 Task: nan
Action: Mouse moved to (437, 119)
Screenshot: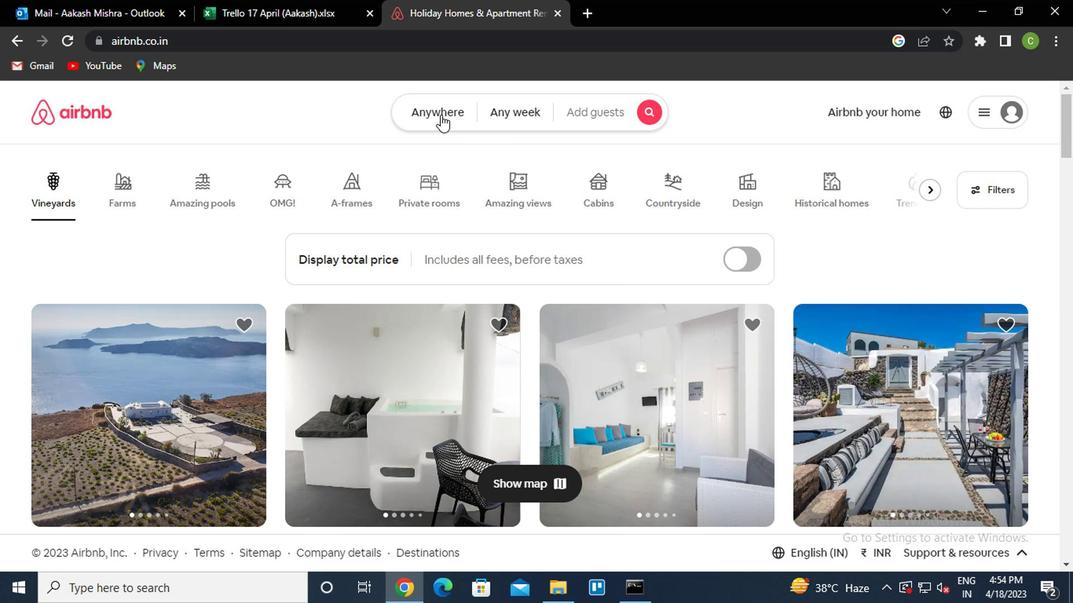 
Action: Mouse pressed left at (437, 119)
Screenshot: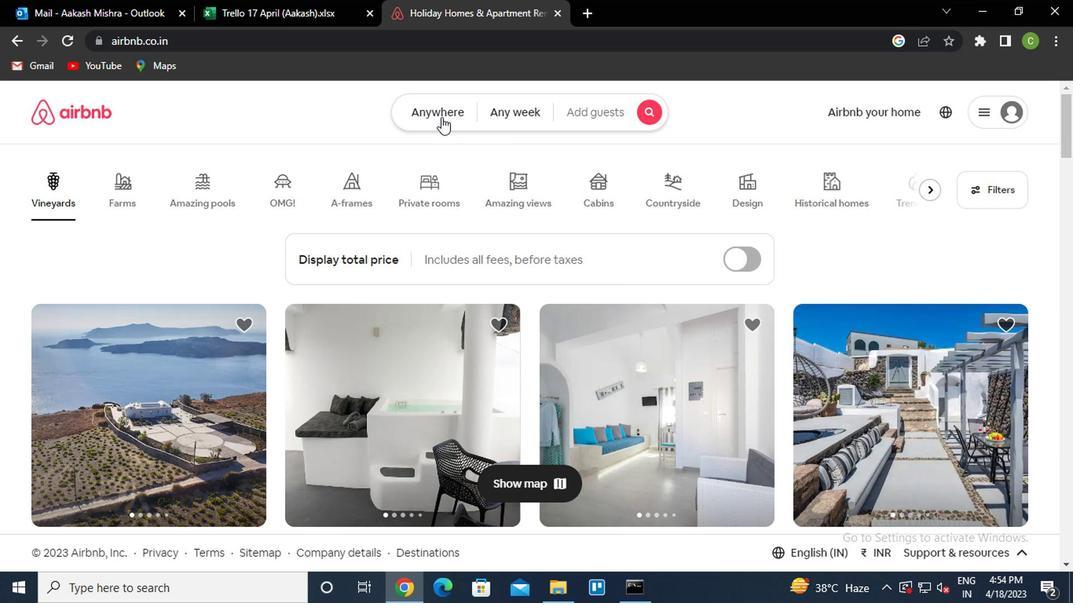 
Action: Mouse moved to (325, 178)
Screenshot: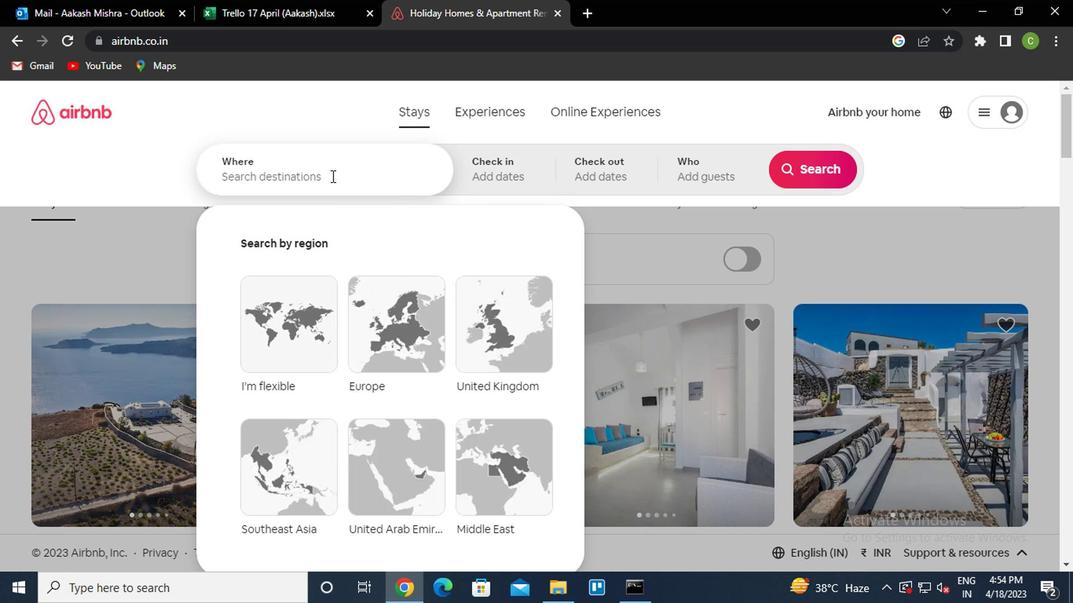 
Action: Mouse pressed left at (325, 178)
Screenshot: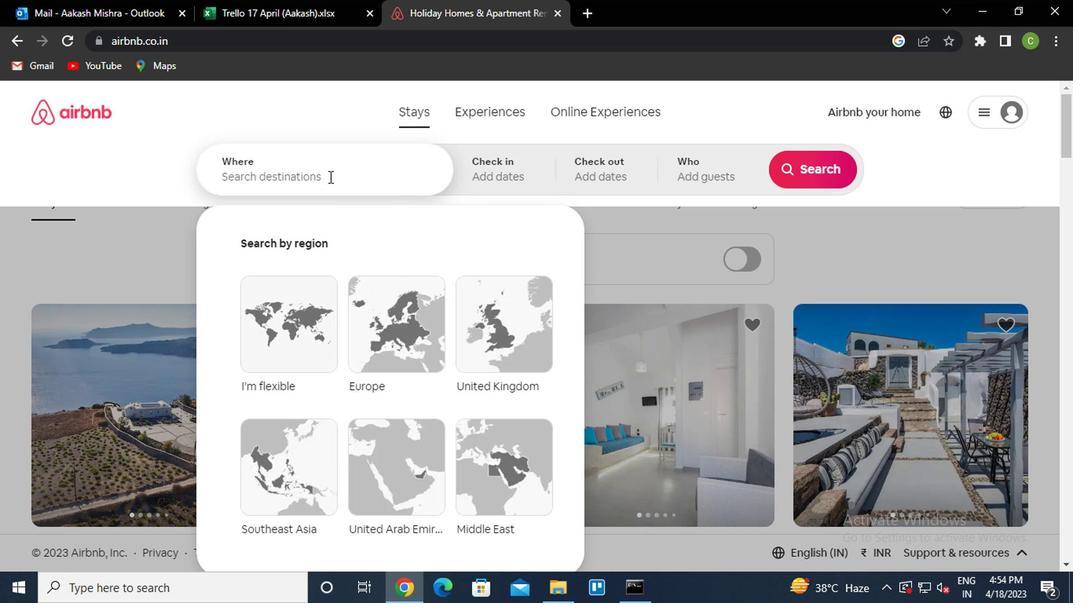 
Action: Key pressed <Key.caps_lock><Key.caps_lock>b<Key.caps_lock>reves<Key.space>brazil<Key.down><Key.enter>
Screenshot: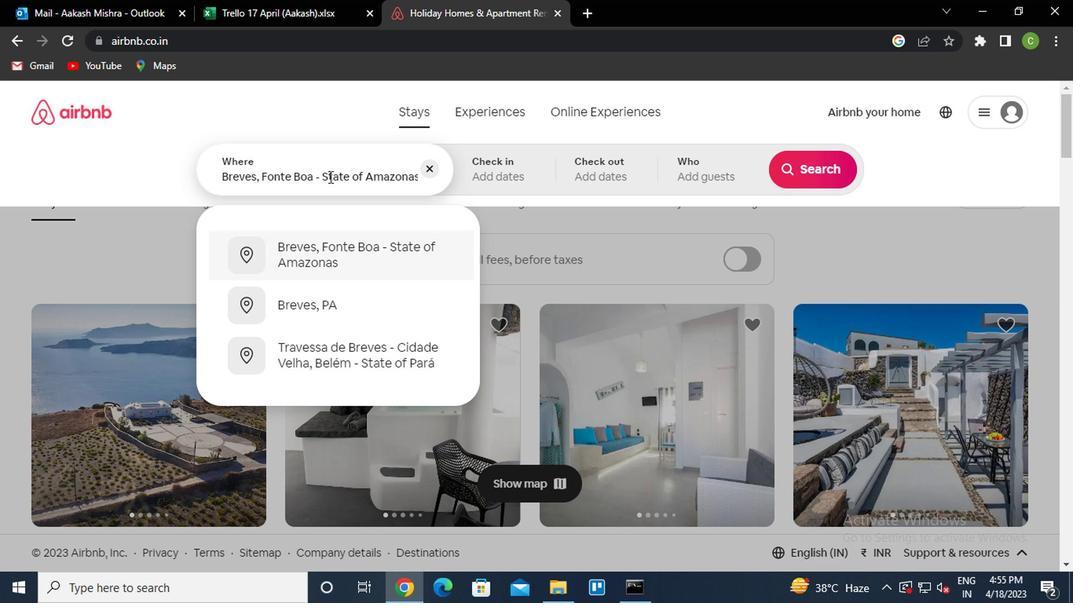 
Action: Mouse moved to (802, 305)
Screenshot: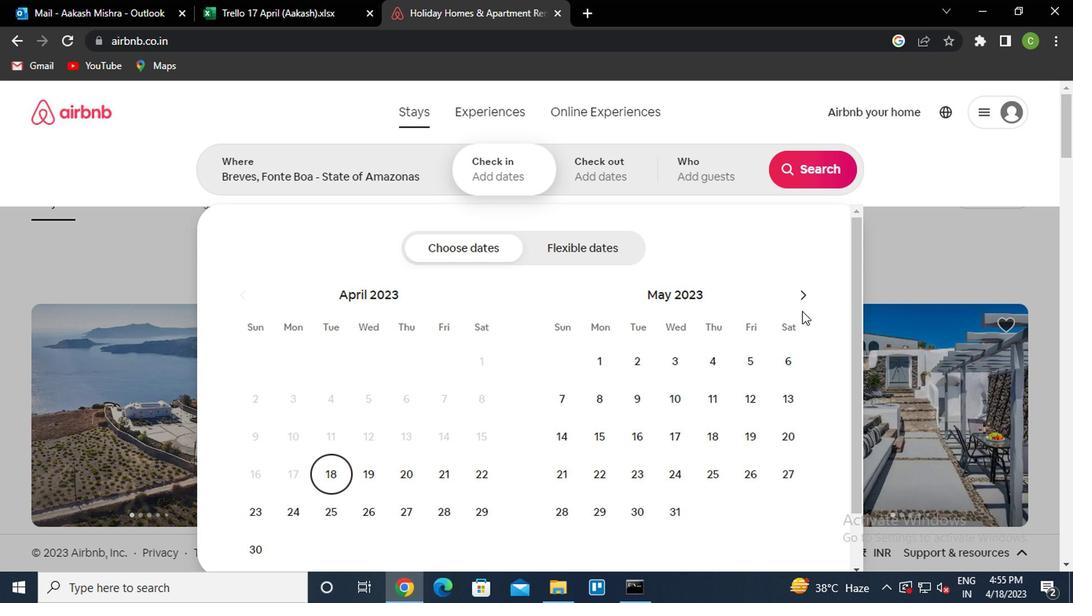 
Action: Mouse pressed left at (802, 305)
Screenshot: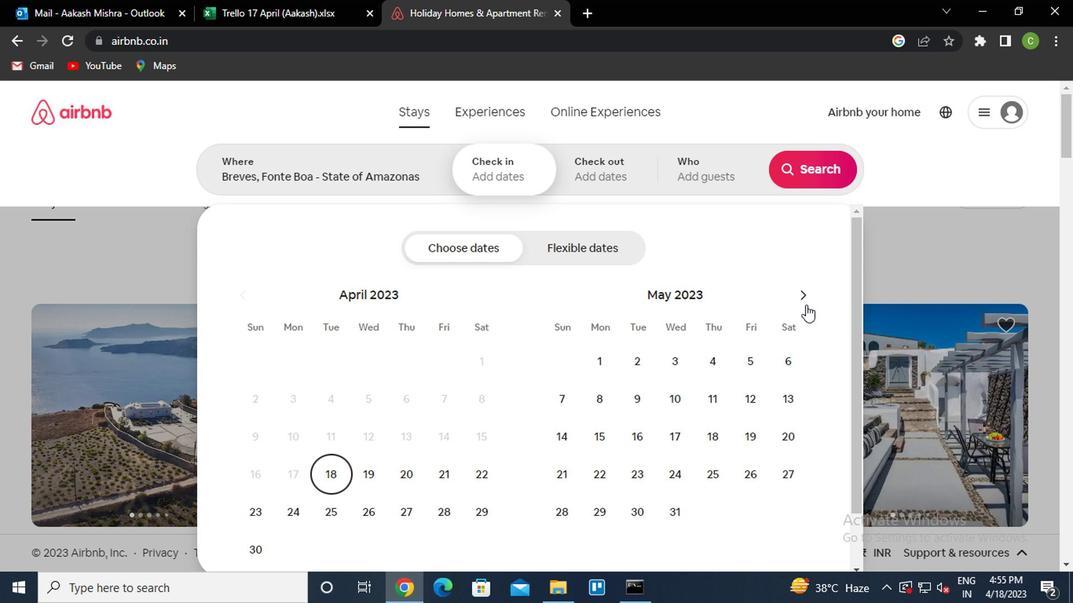 
Action: Mouse moved to (701, 480)
Screenshot: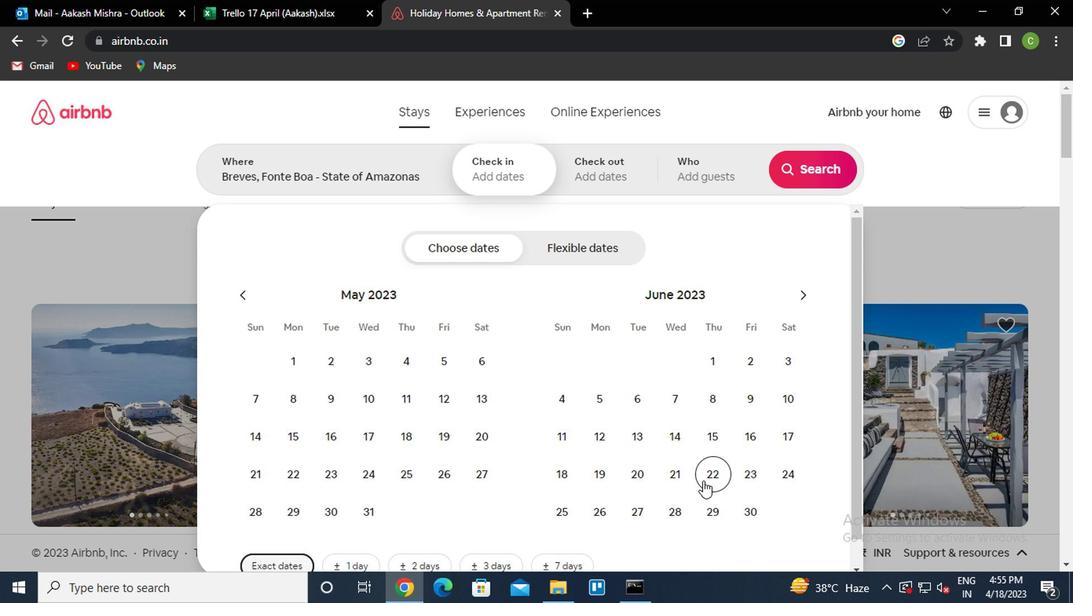 
Action: Mouse pressed left at (701, 480)
Screenshot: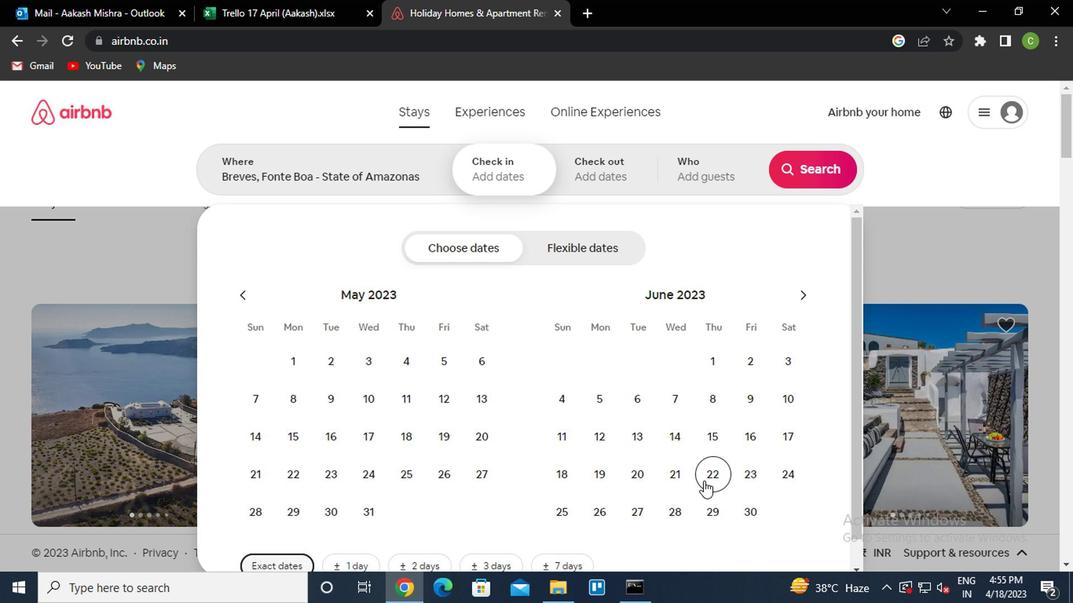 
Action: Mouse moved to (741, 511)
Screenshot: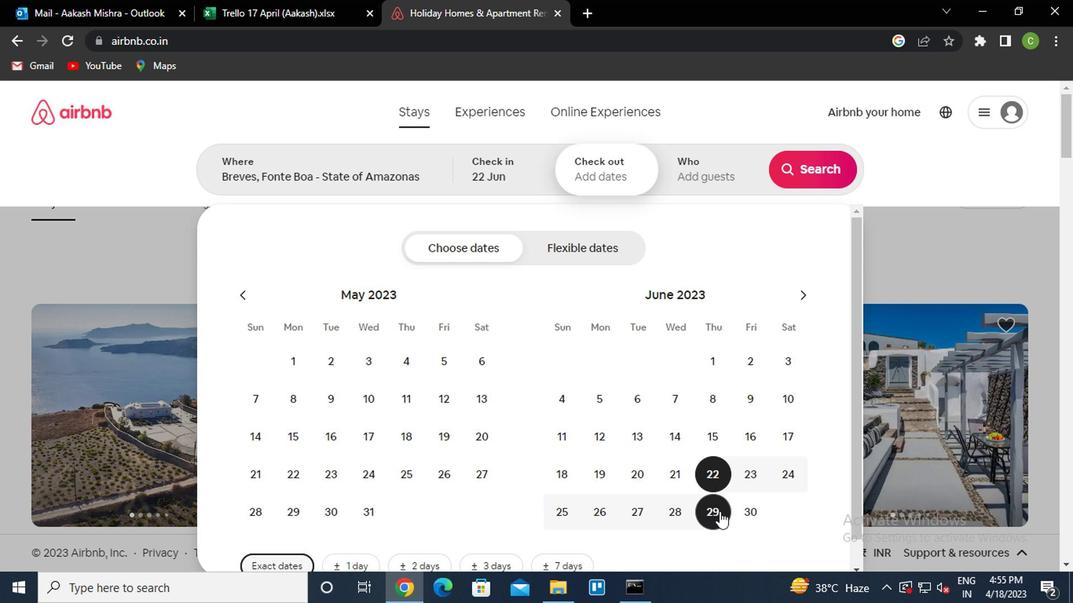 
Action: Mouse pressed left at (741, 511)
Screenshot: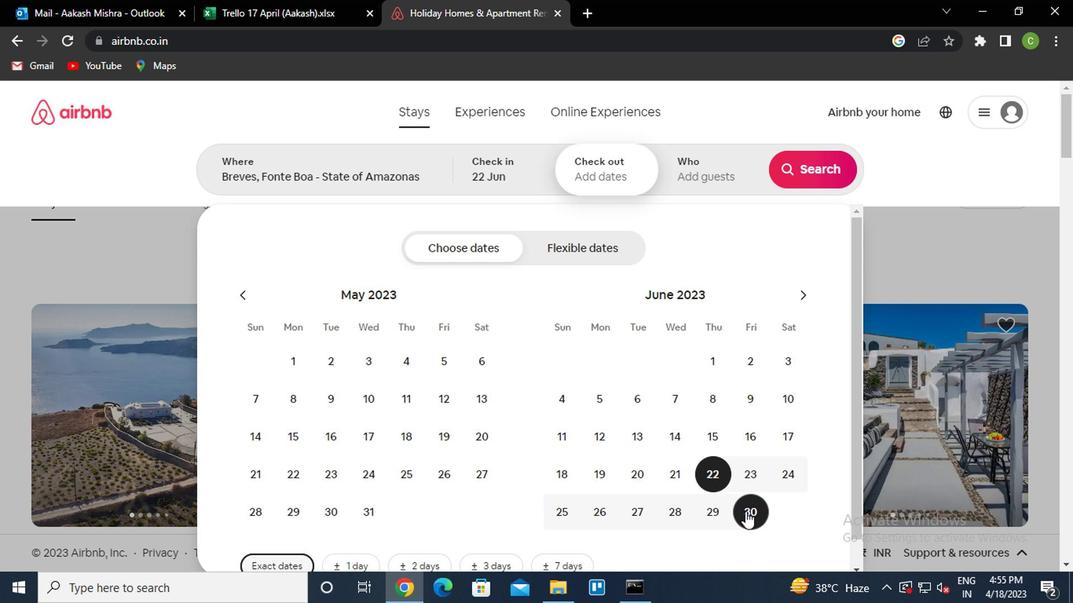 
Action: Mouse moved to (725, 168)
Screenshot: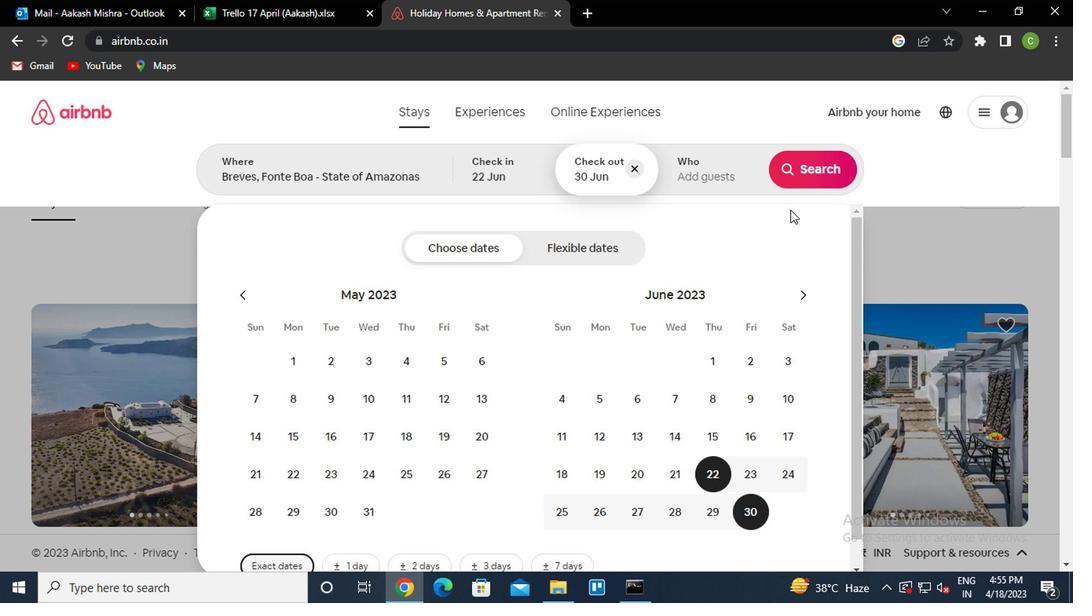 
Action: Mouse pressed left at (725, 168)
Screenshot: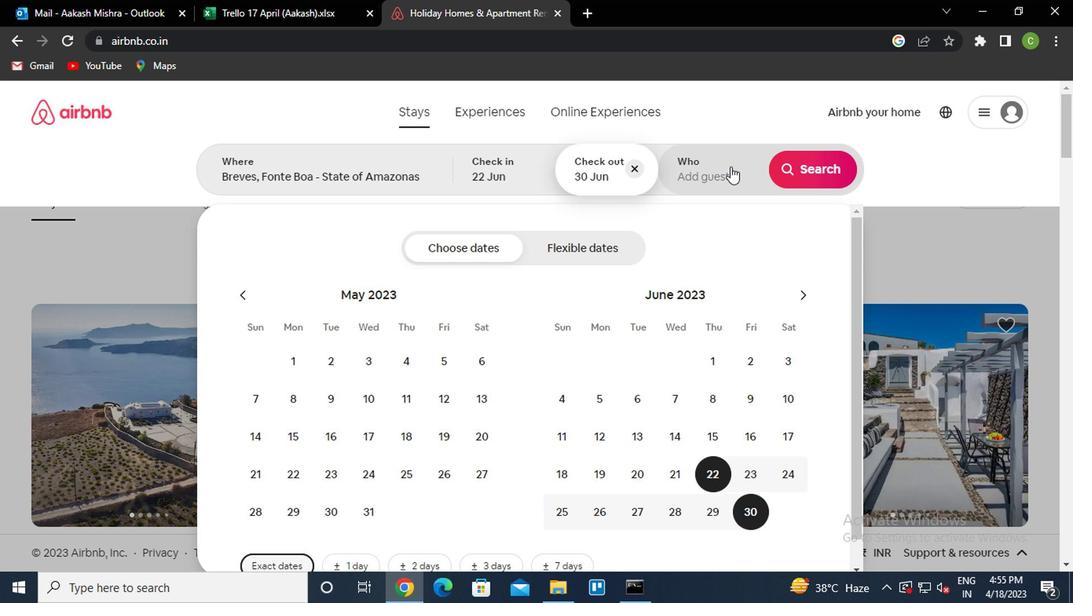 
Action: Mouse moved to (812, 259)
Screenshot: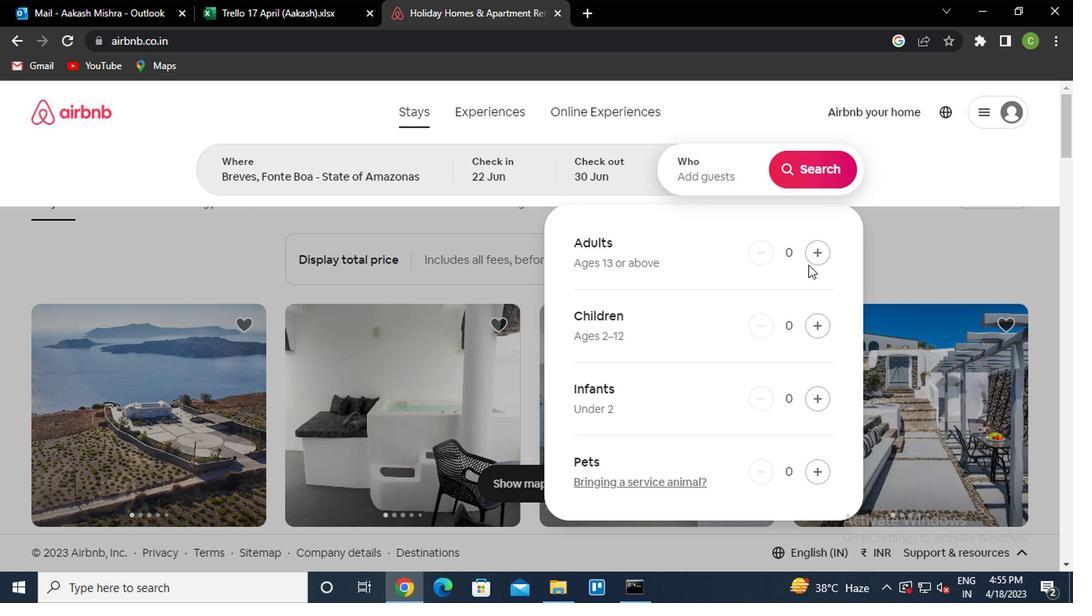 
Action: Mouse pressed left at (812, 259)
Screenshot: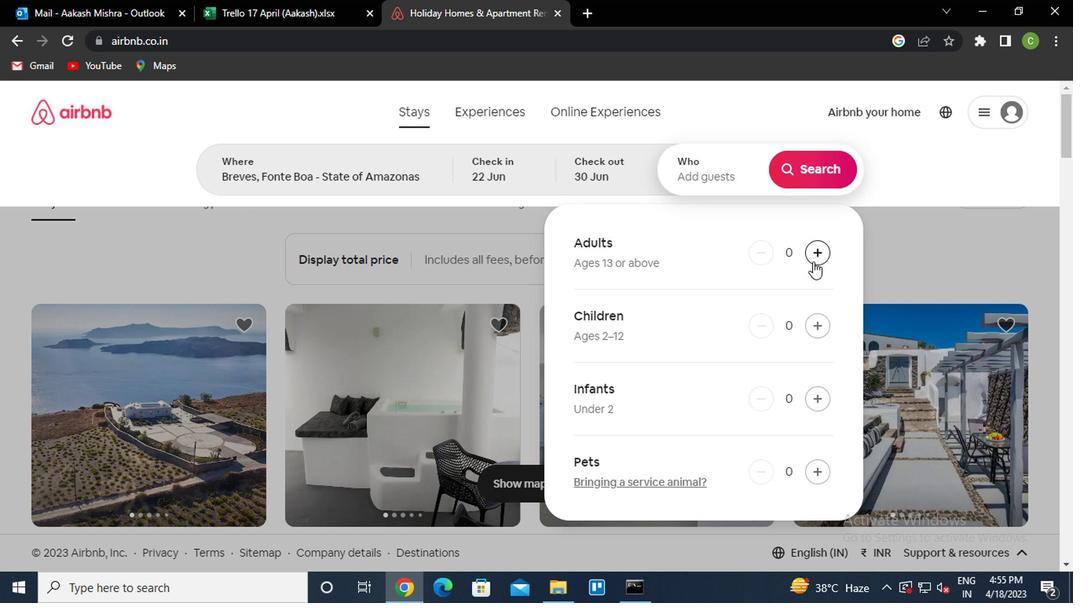 
Action: Mouse pressed left at (812, 259)
Screenshot: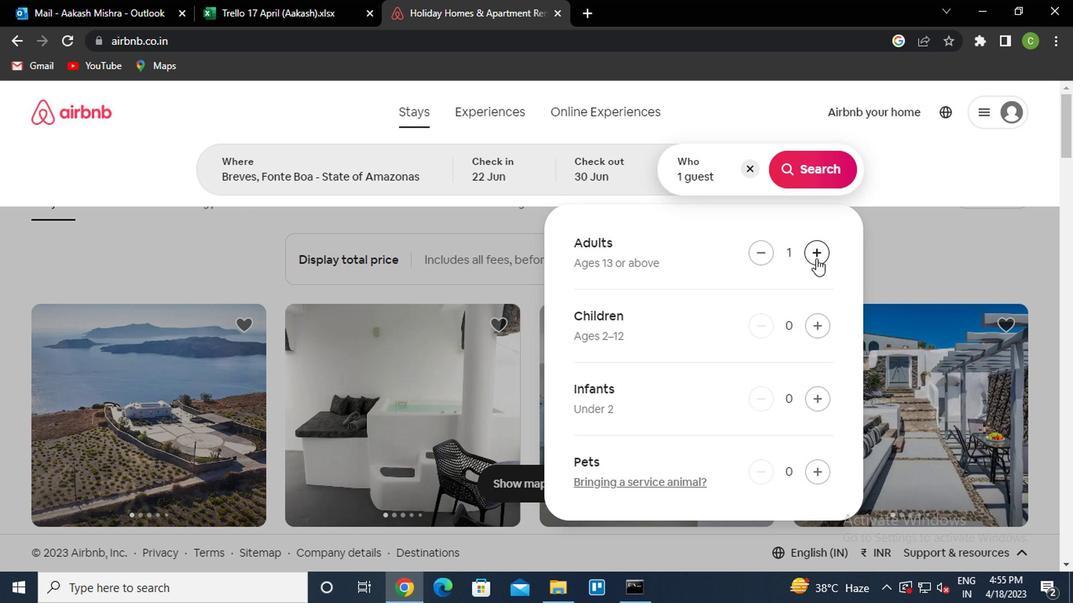 
Action: Mouse moved to (906, 261)
Screenshot: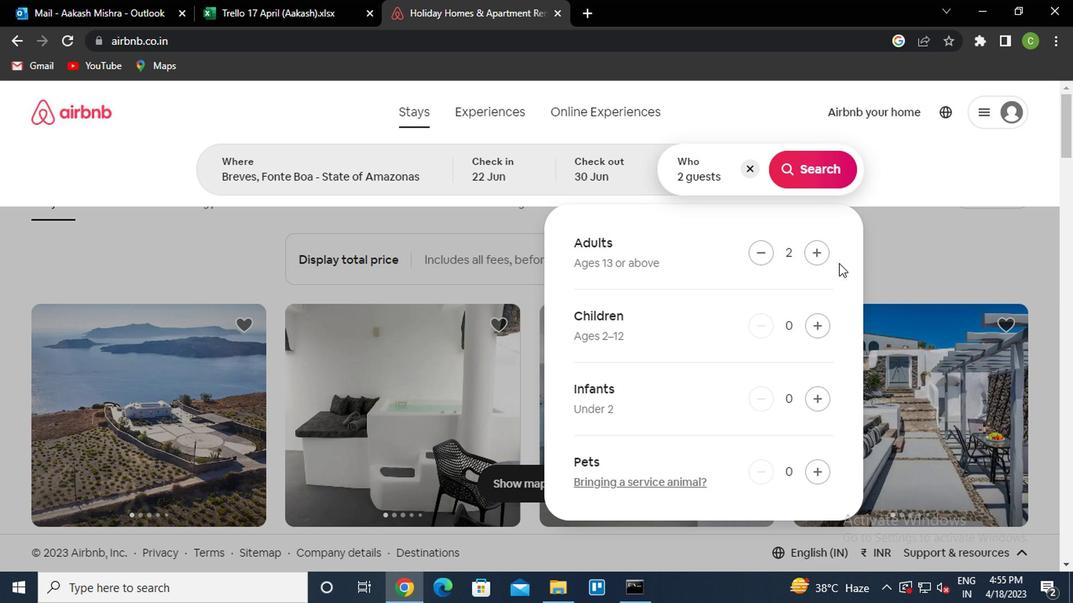 
Action: Mouse pressed left at (906, 261)
Screenshot: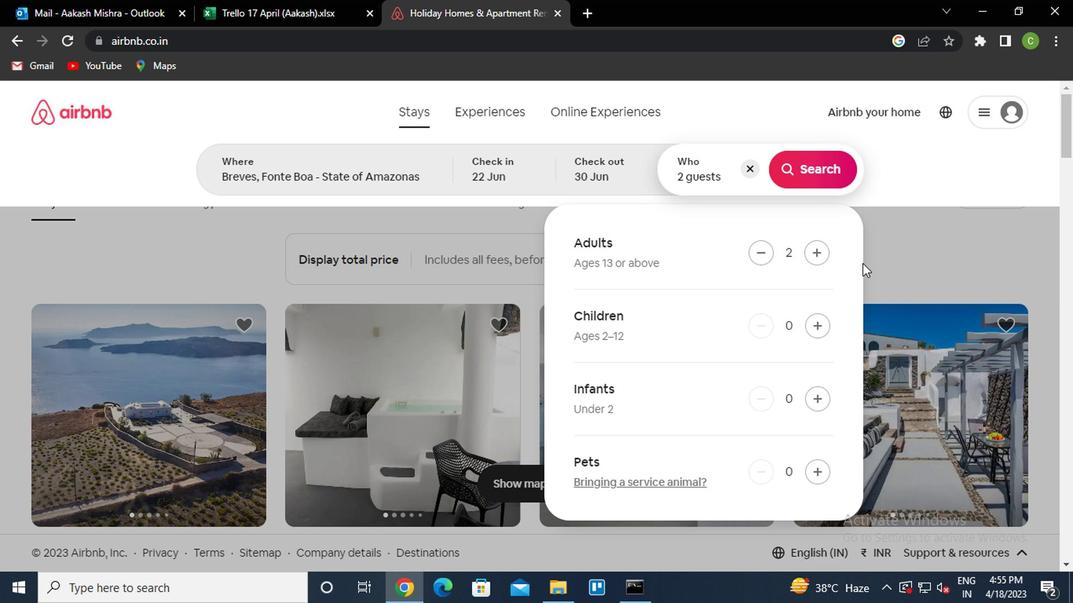 
Action: Mouse moved to (986, 201)
Screenshot: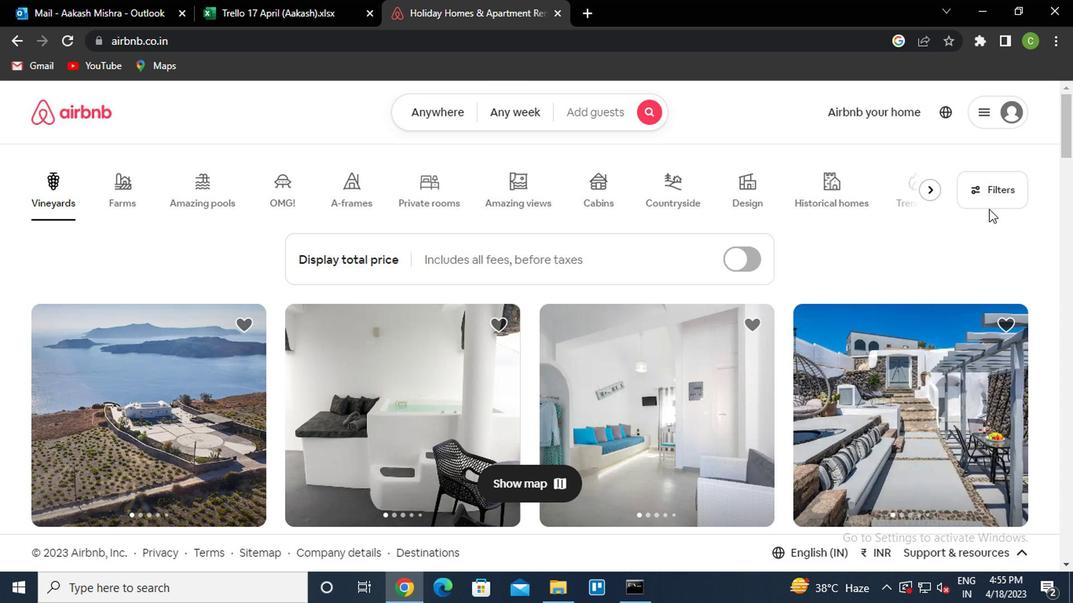 
Action: Mouse pressed left at (986, 201)
Screenshot: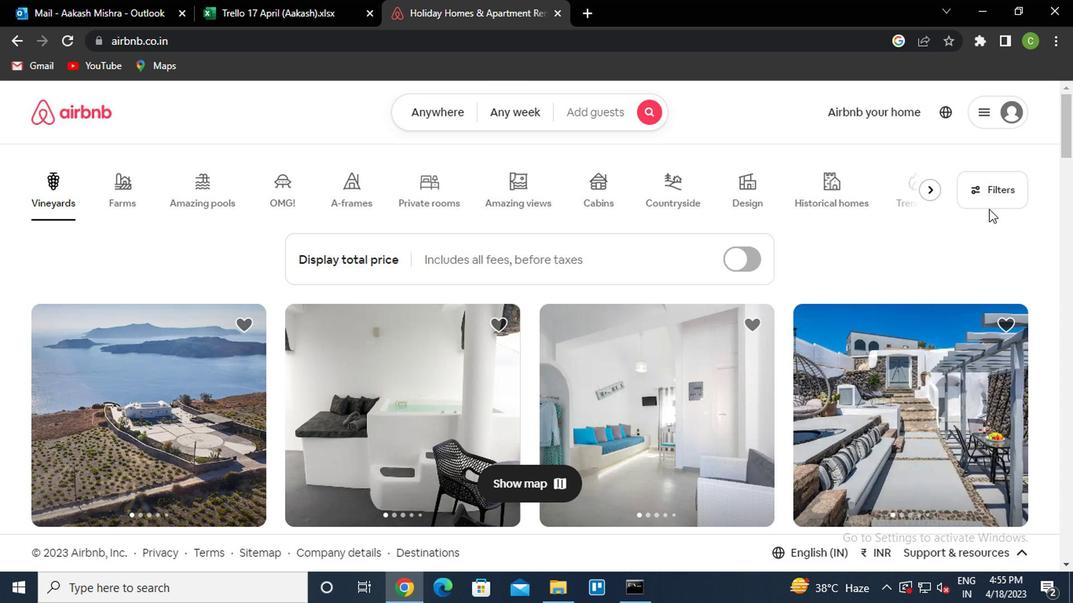 
Action: Mouse moved to (378, 366)
Screenshot: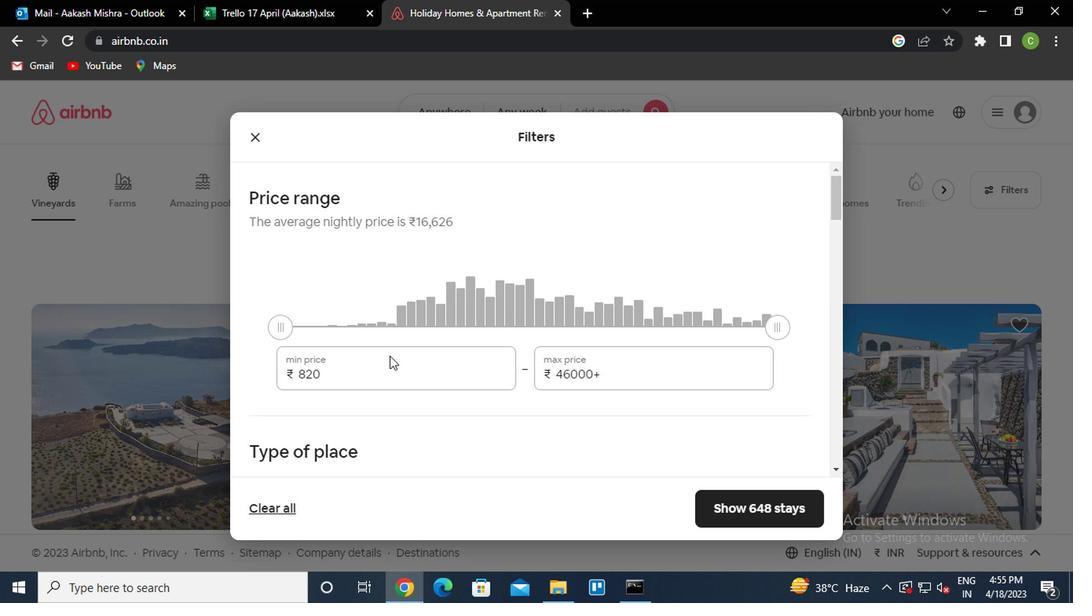 
Action: Mouse pressed left at (378, 366)
Screenshot: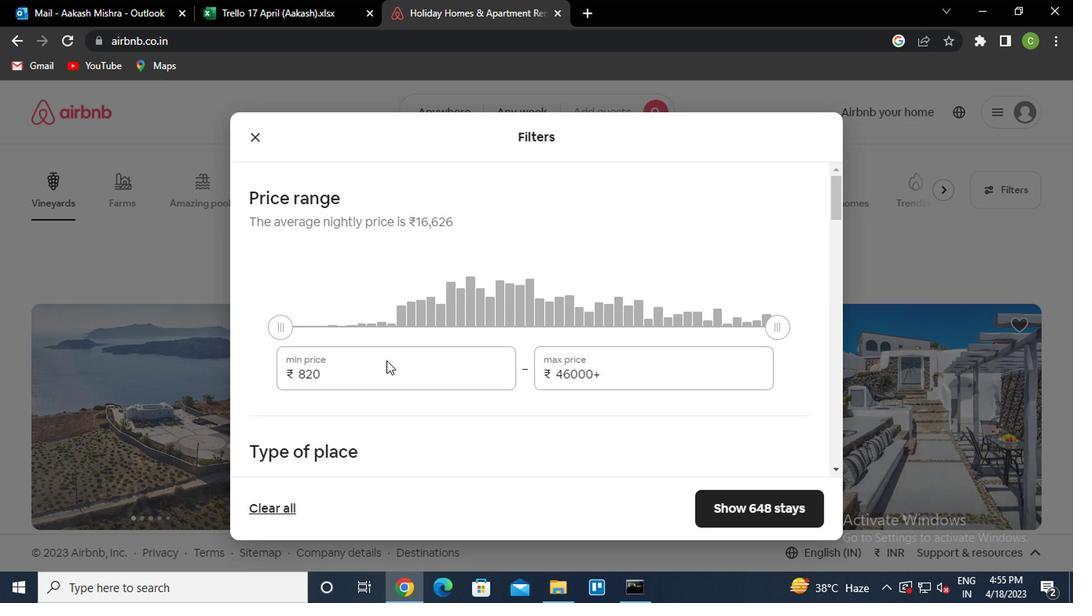 
Action: Mouse moved to (374, 371)
Screenshot: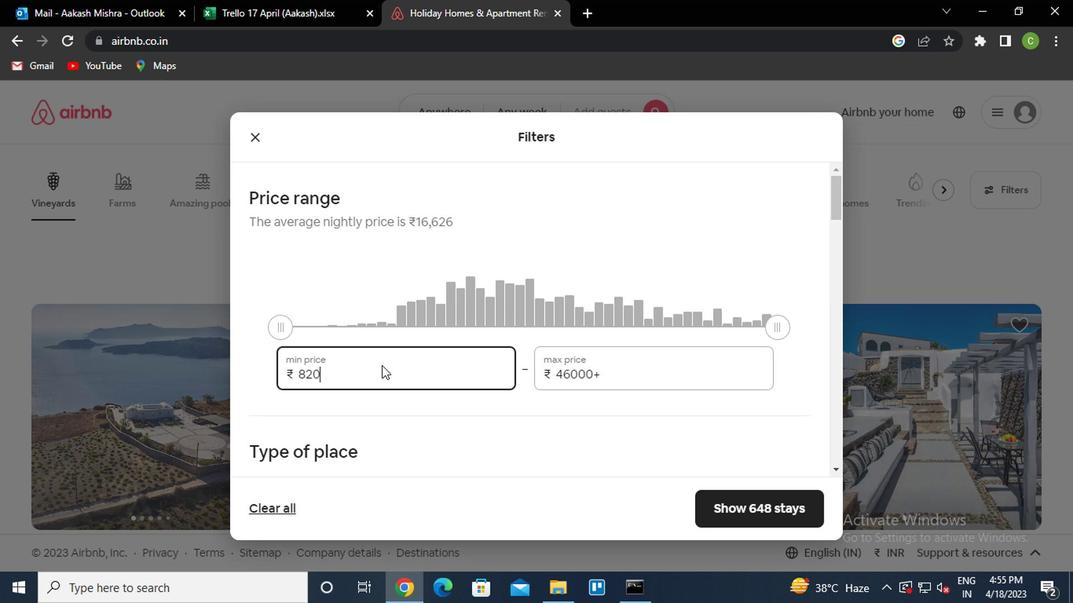 
Action: Key pressed <Key.backspace><Key.backspace><Key.backspace>7000<Key.tab>12<Key.backspace><Key.backspace><Key.backspace><Key.backspace><Key.backspace><Key.backspace>12000
Screenshot: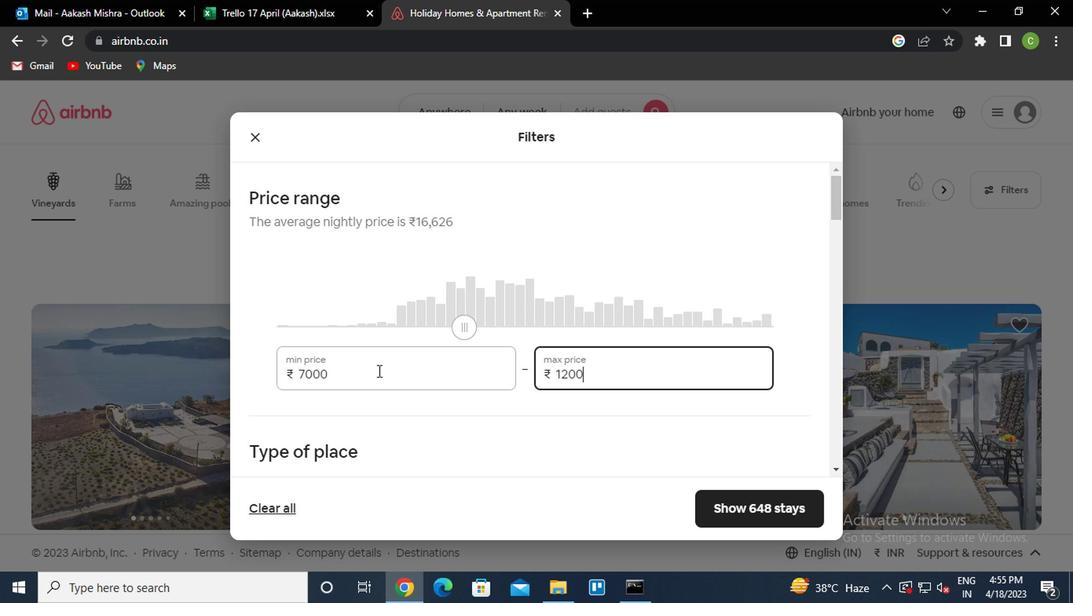 
Action: Mouse moved to (564, 374)
Screenshot: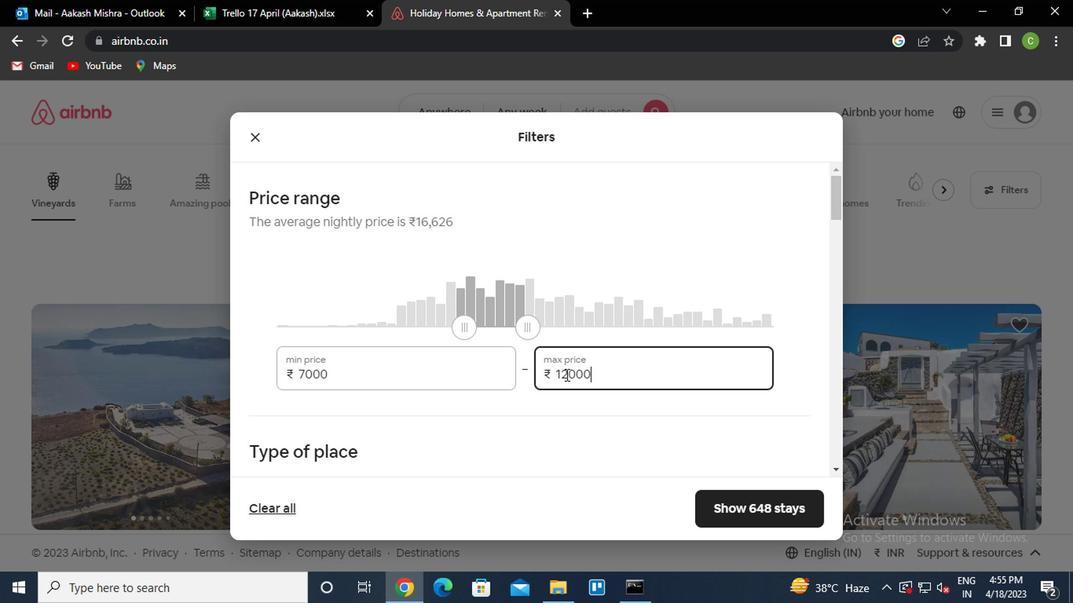 
Action: Mouse pressed left at (564, 374)
Screenshot: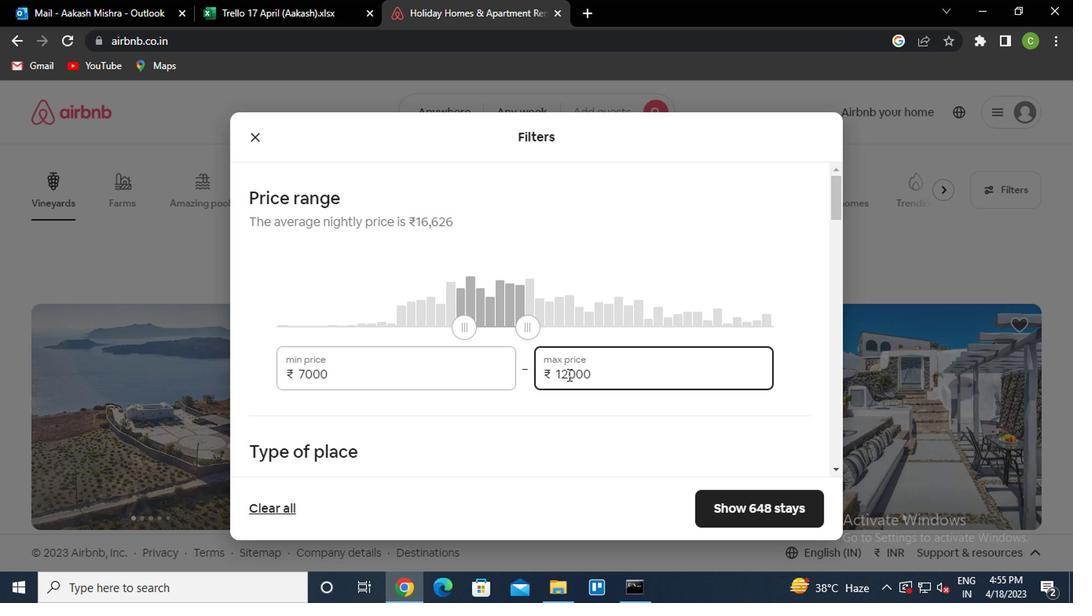 
Action: Key pressed <Key.backspace>5
Screenshot: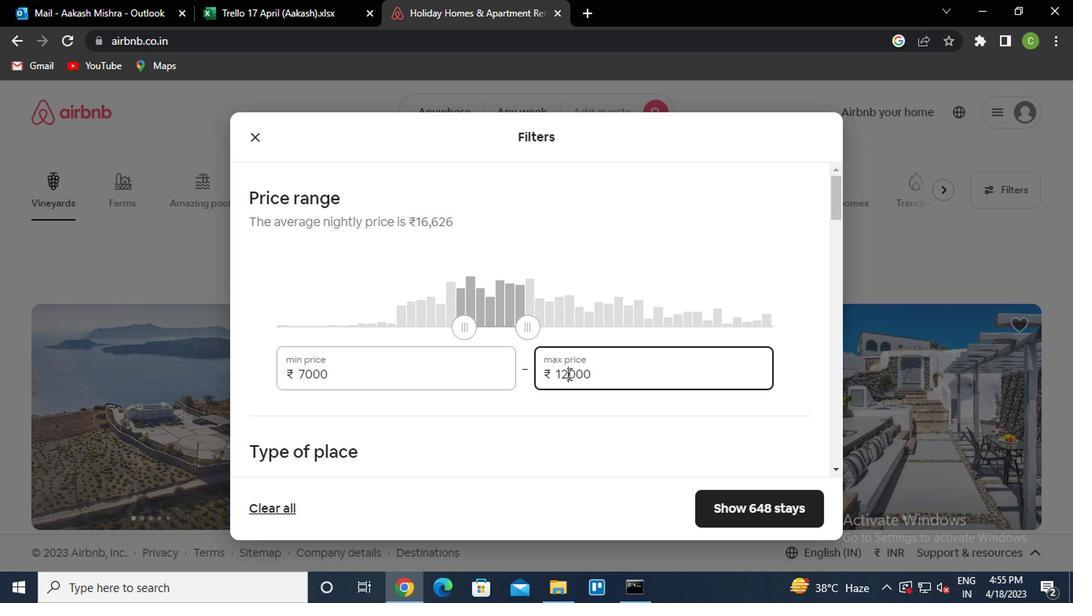 
Action: Mouse moved to (576, 374)
Screenshot: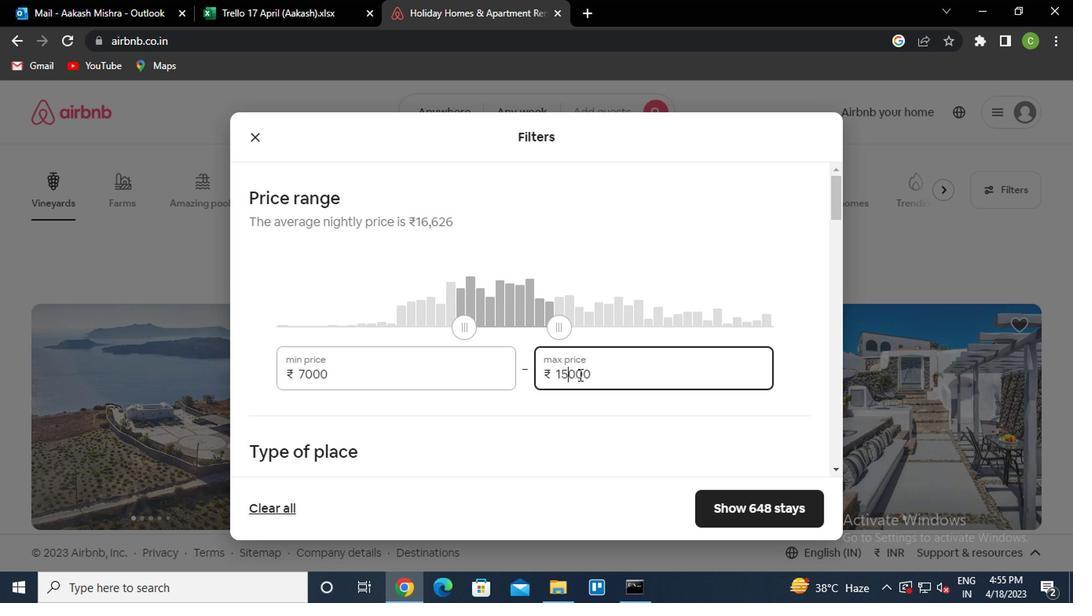 
Action: Mouse scrolled (576, 373) with delta (0, 0)
Screenshot: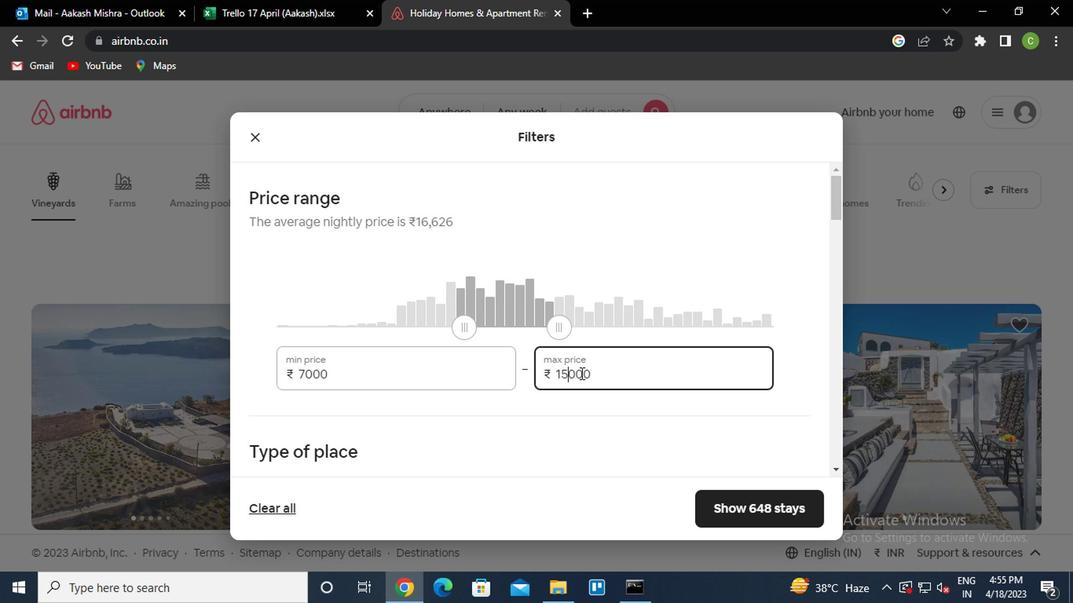 
Action: Mouse scrolled (576, 373) with delta (0, 0)
Screenshot: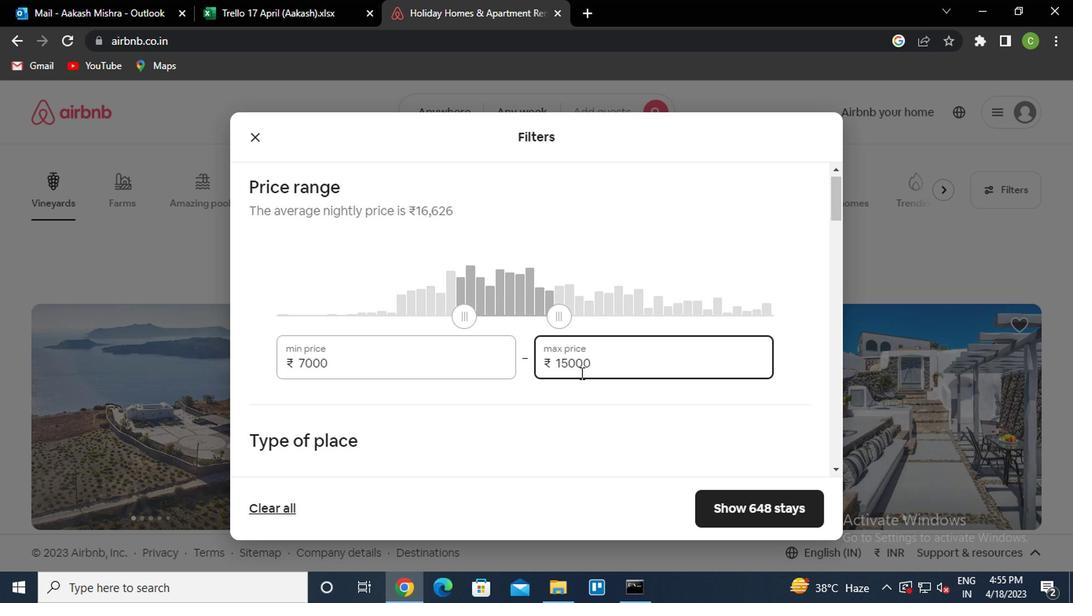 
Action: Mouse moved to (283, 338)
Screenshot: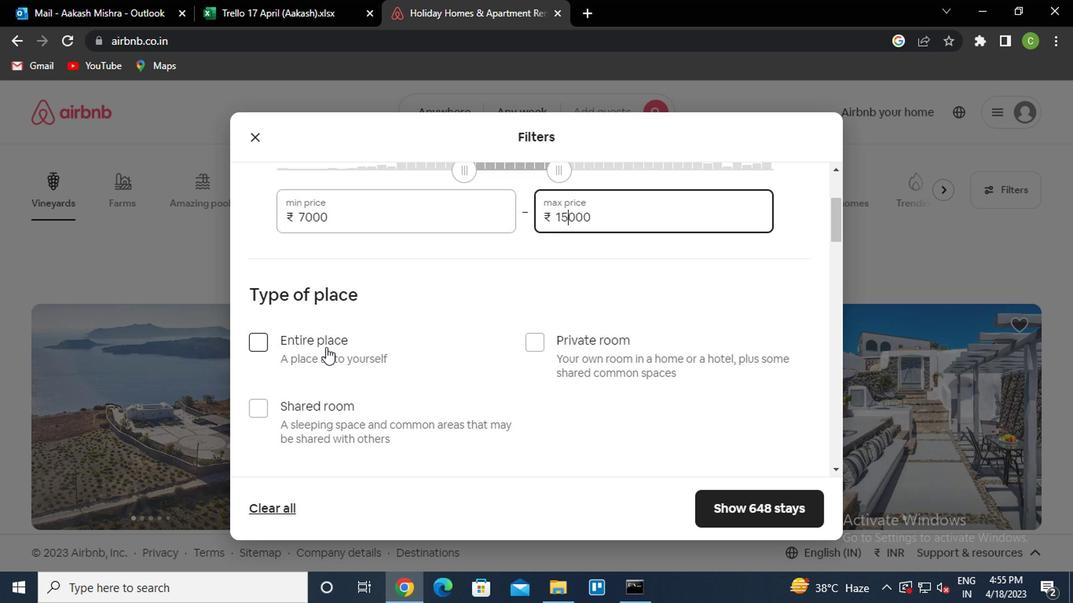 
Action: Mouse pressed left at (283, 338)
Screenshot: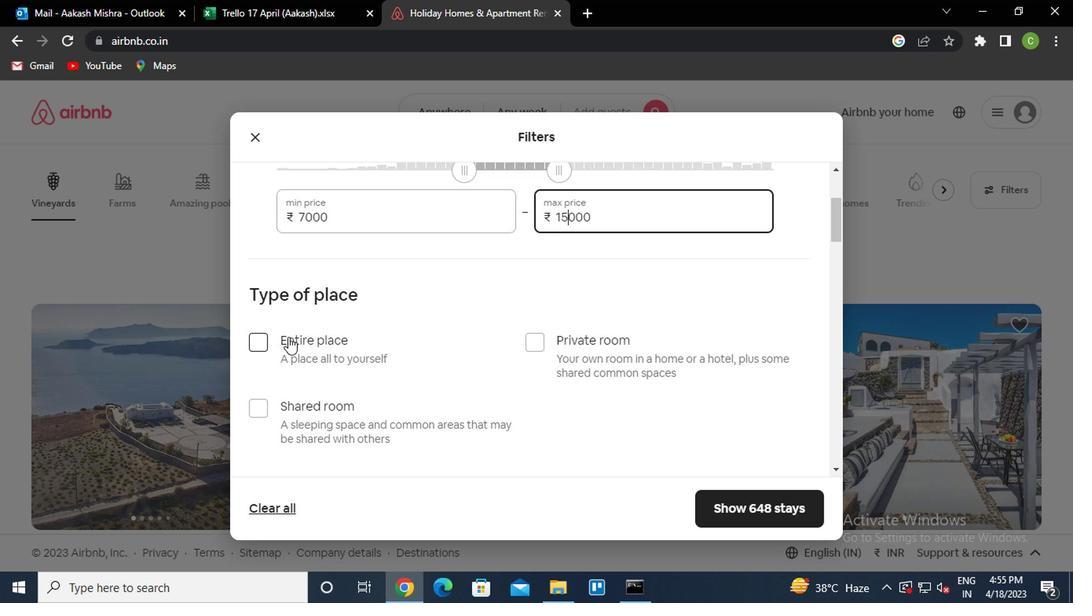 
Action: Mouse moved to (390, 349)
Screenshot: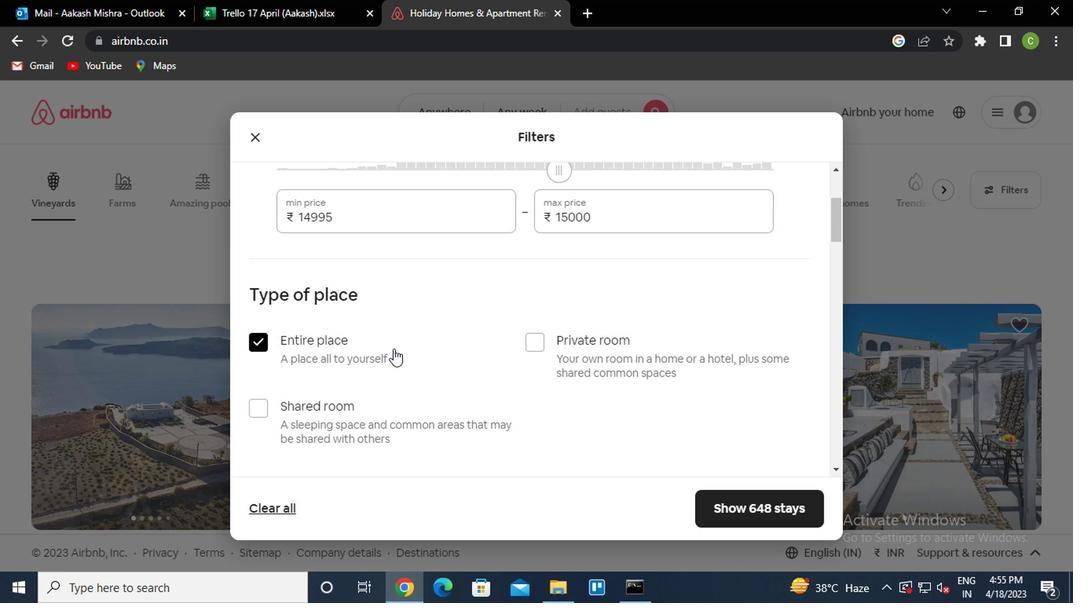 
Action: Mouse scrolled (390, 348) with delta (0, -1)
Screenshot: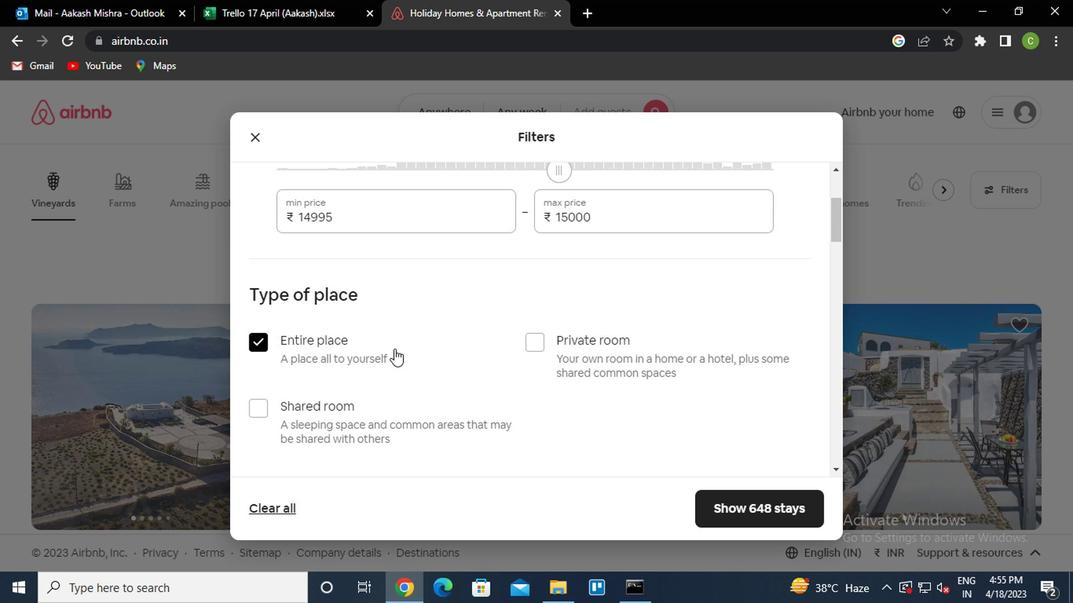 
Action: Mouse scrolled (390, 348) with delta (0, -1)
Screenshot: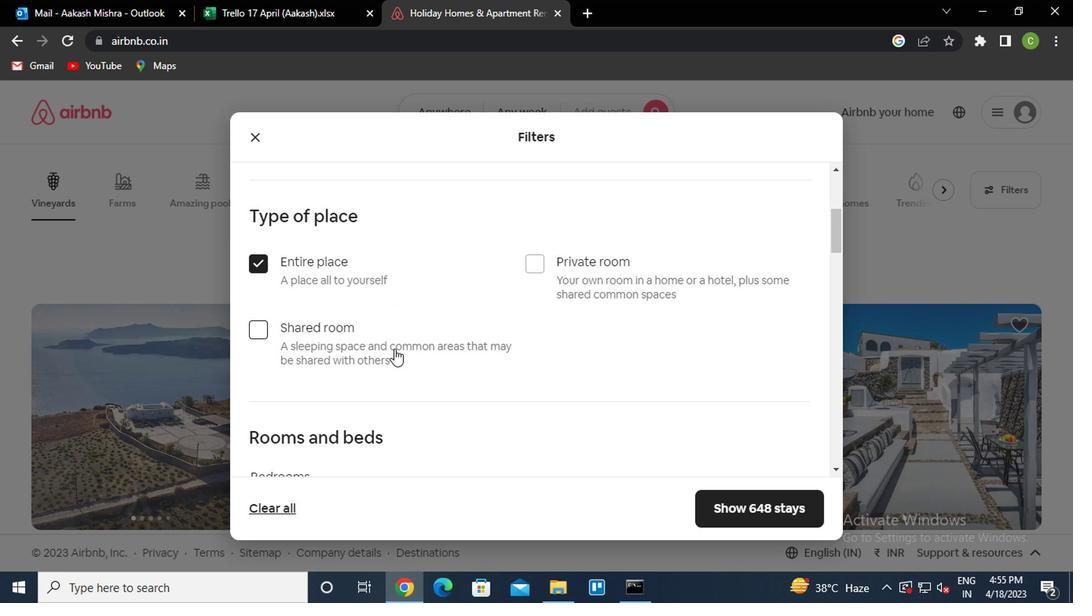 
Action: Mouse scrolled (390, 348) with delta (0, -1)
Screenshot: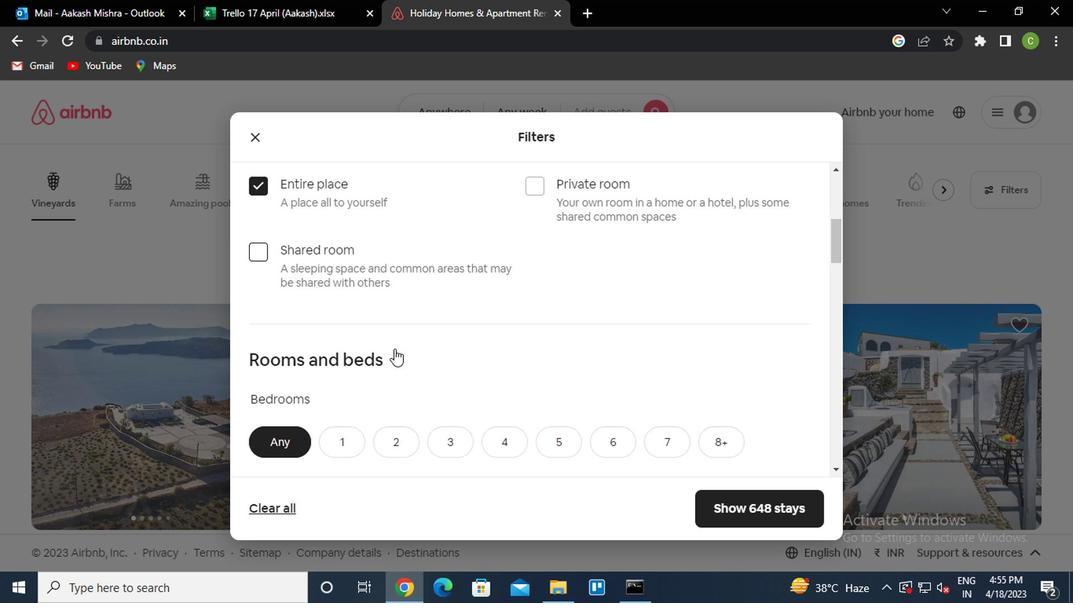 
Action: Mouse scrolled (390, 348) with delta (0, -1)
Screenshot: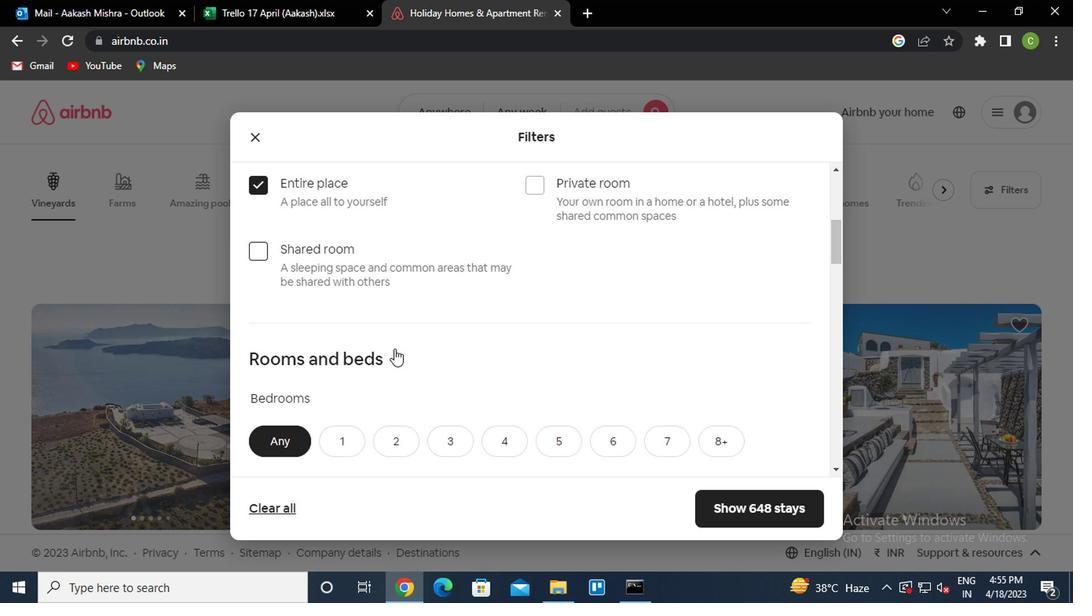 
Action: Mouse moved to (337, 287)
Screenshot: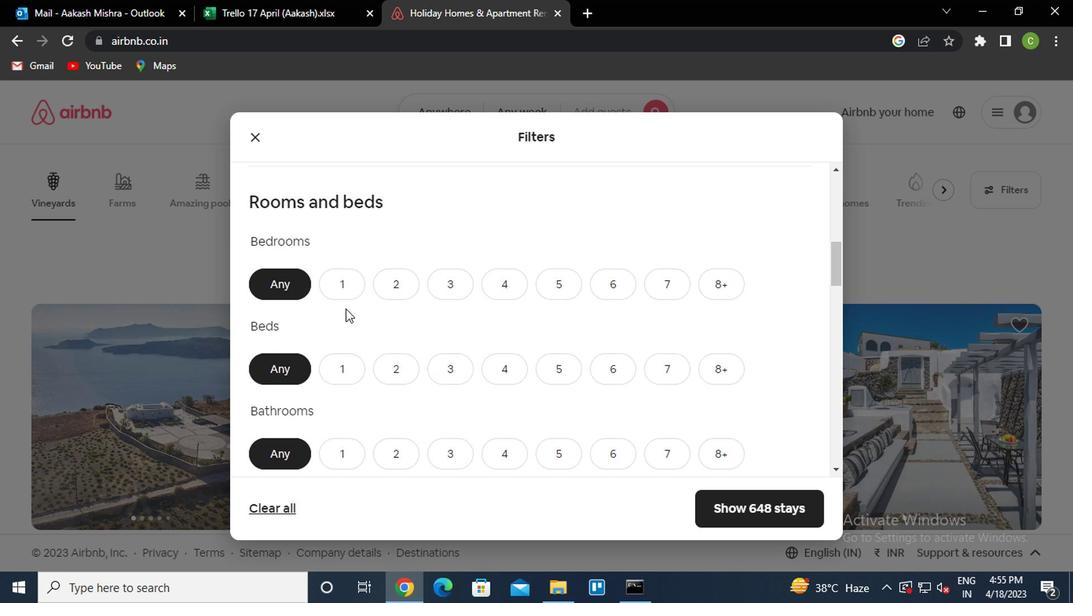 
Action: Mouse pressed left at (337, 287)
Screenshot: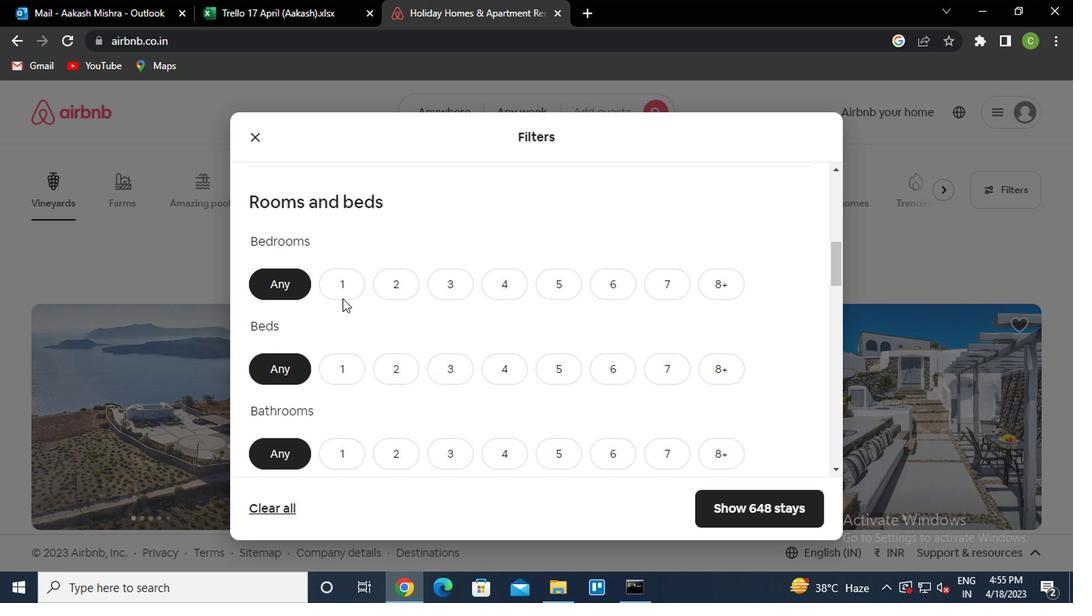 
Action: Mouse moved to (349, 360)
Screenshot: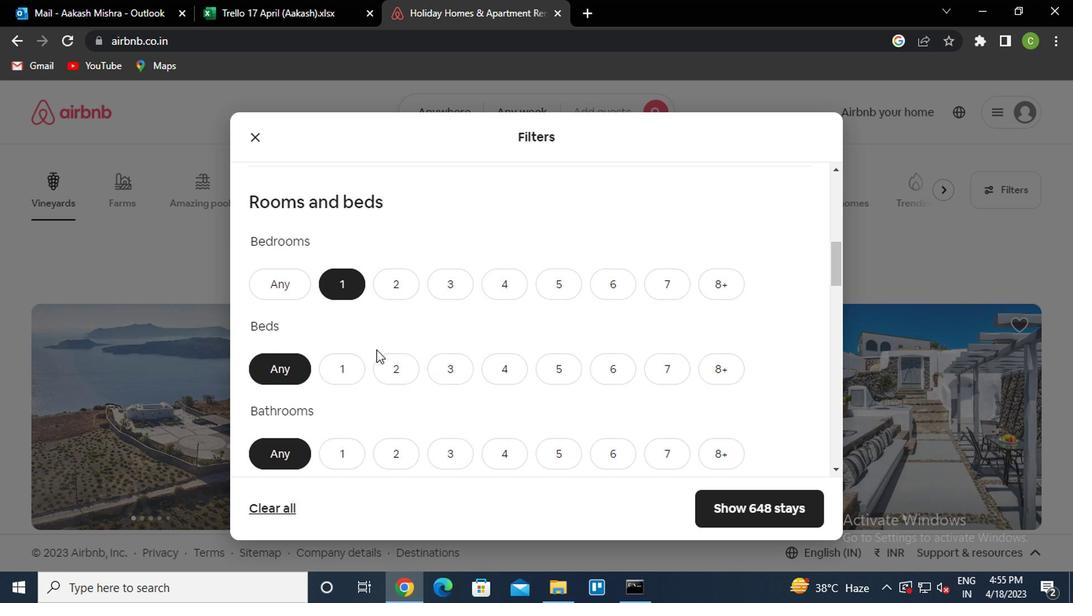 
Action: Mouse pressed left at (349, 360)
Screenshot: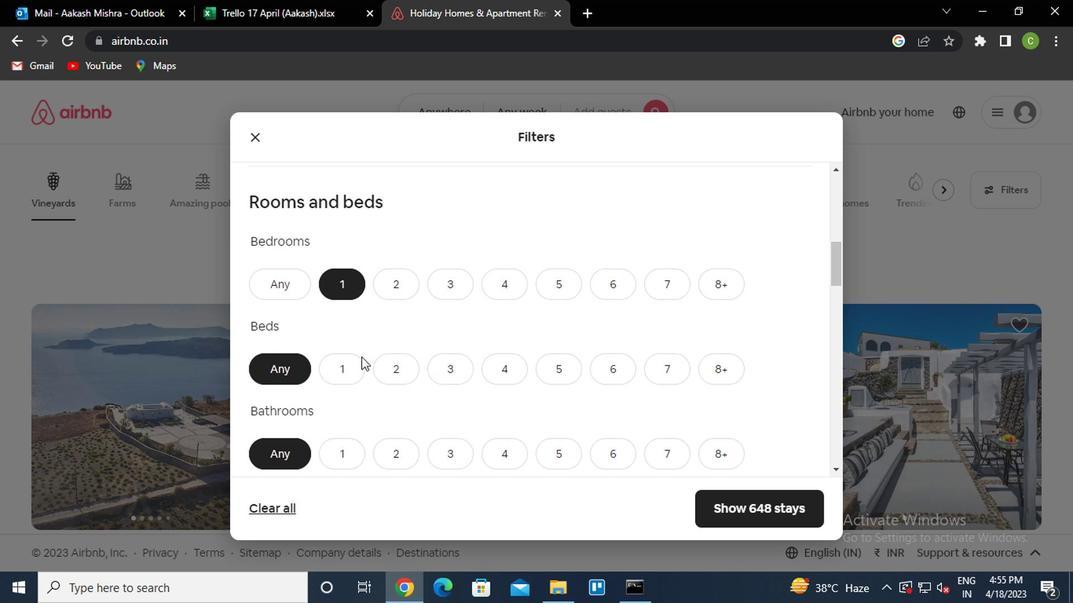 
Action: Mouse moved to (337, 449)
Screenshot: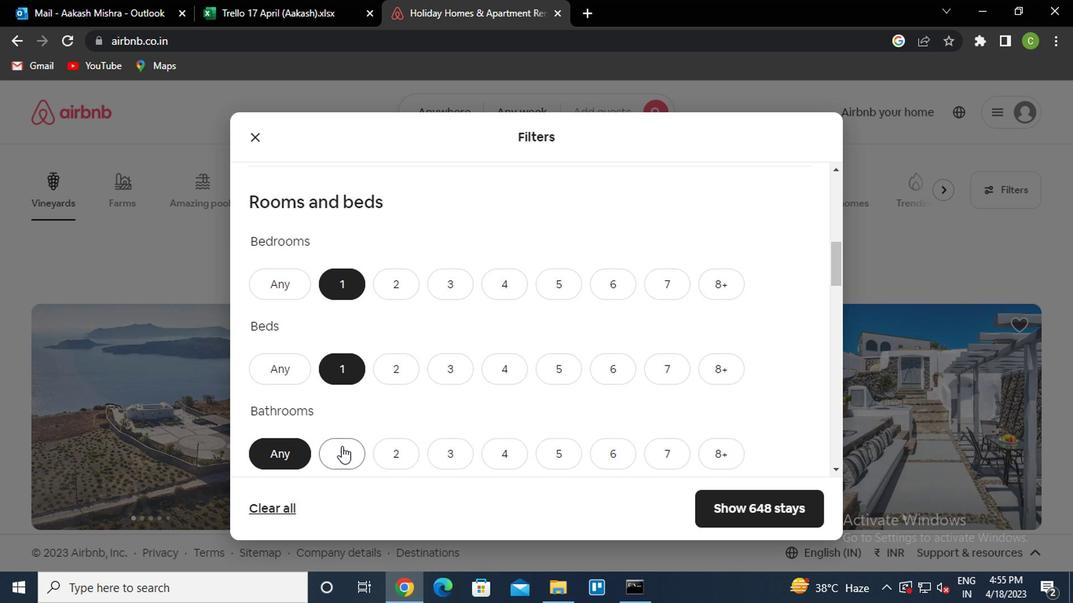 
Action: Mouse pressed left at (337, 449)
Screenshot: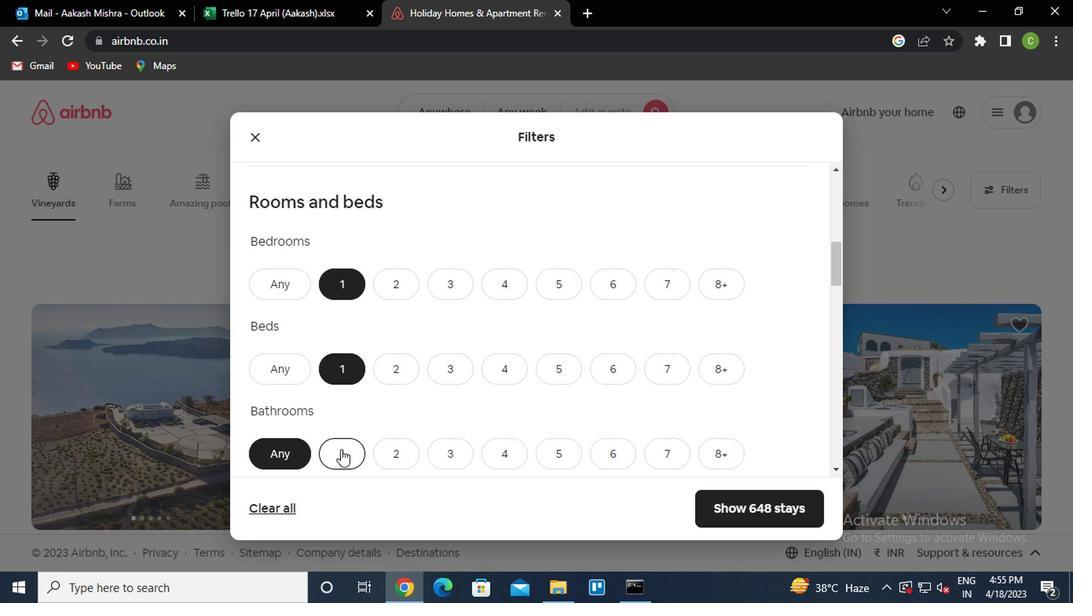 
Action: Mouse moved to (382, 413)
Screenshot: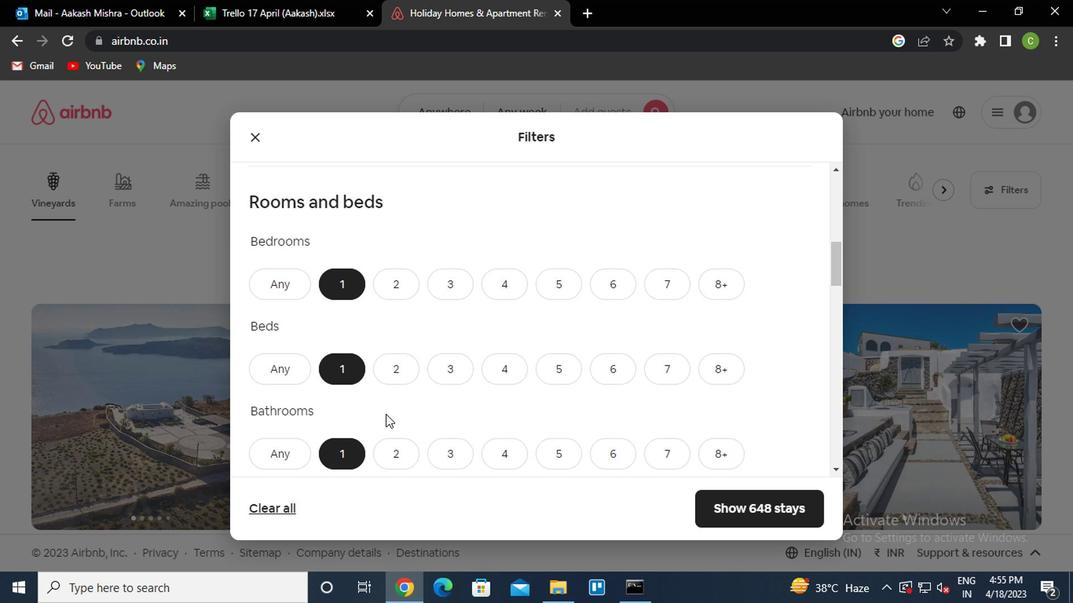 
Action: Mouse scrolled (382, 413) with delta (0, 0)
Screenshot: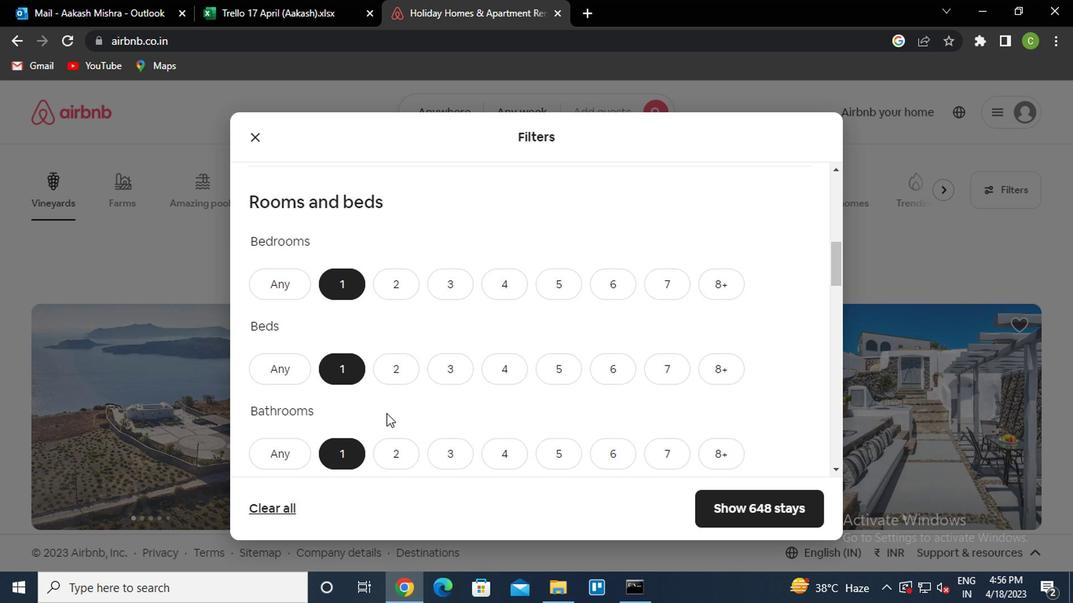 
Action: Mouse scrolled (382, 413) with delta (0, 0)
Screenshot: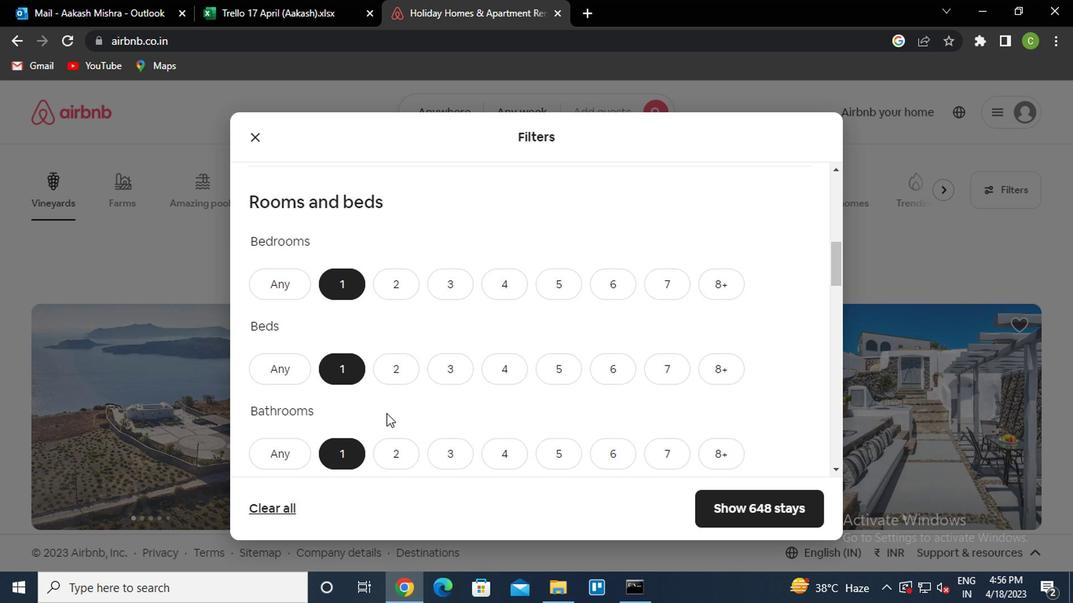 
Action: Mouse scrolled (382, 413) with delta (0, 0)
Screenshot: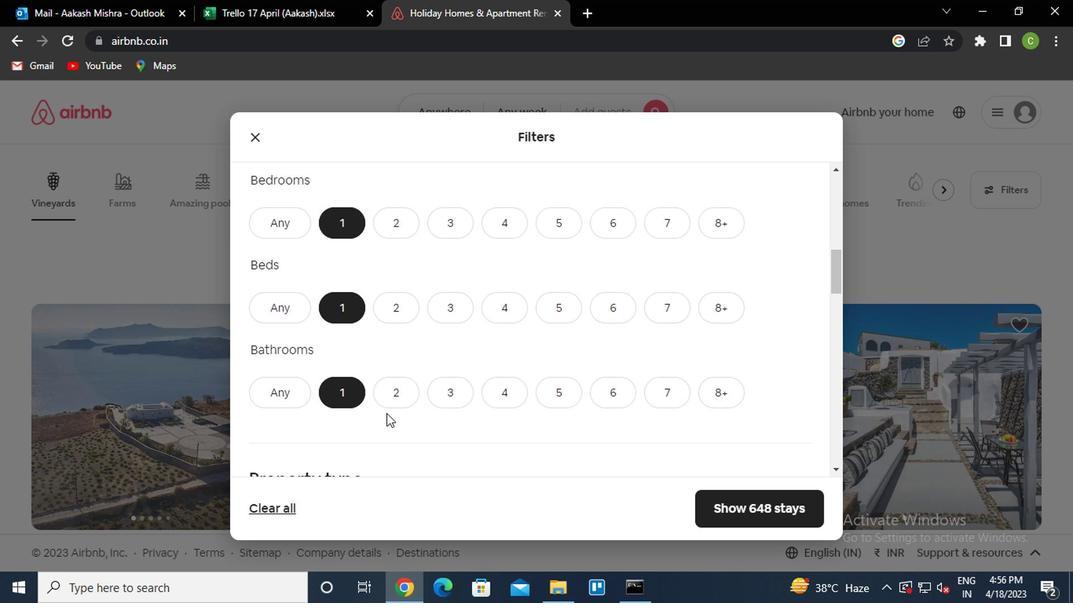 
Action: Mouse moved to (310, 385)
Screenshot: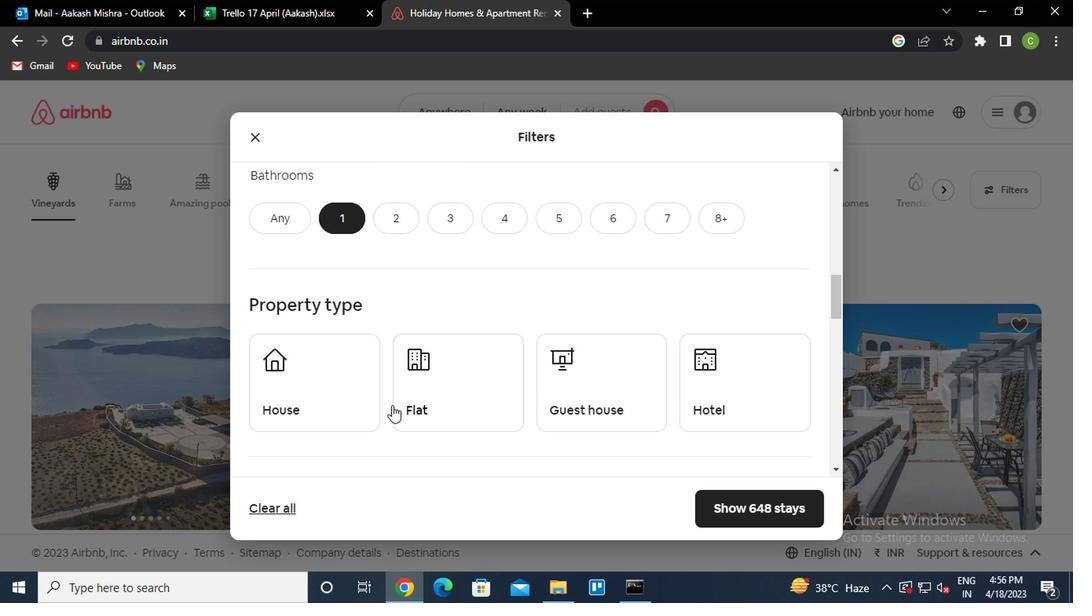 
Action: Mouse pressed left at (310, 385)
Screenshot: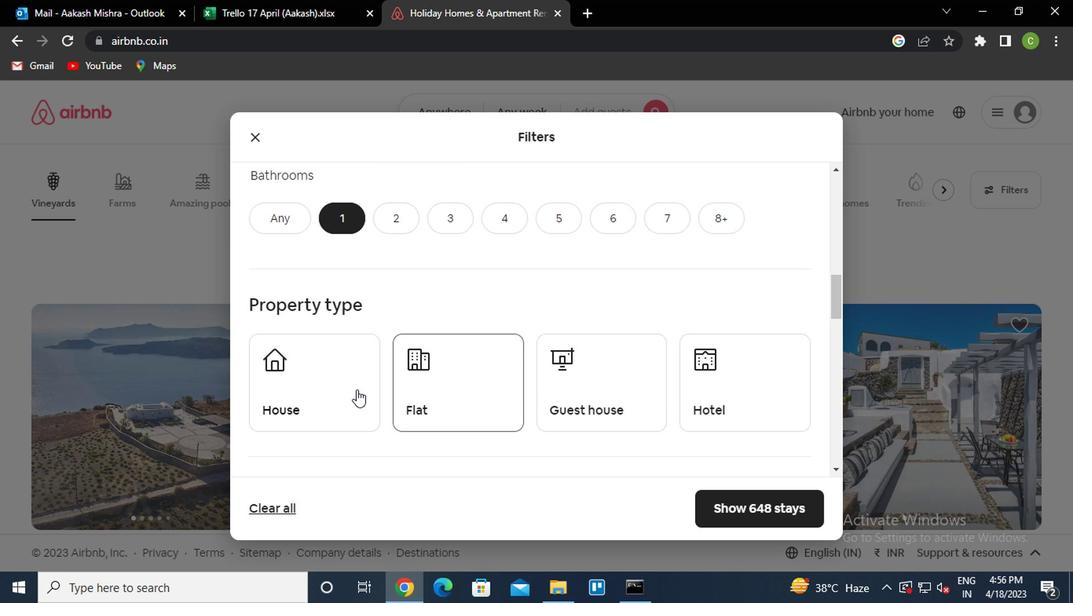 
Action: Mouse moved to (712, 395)
Screenshot: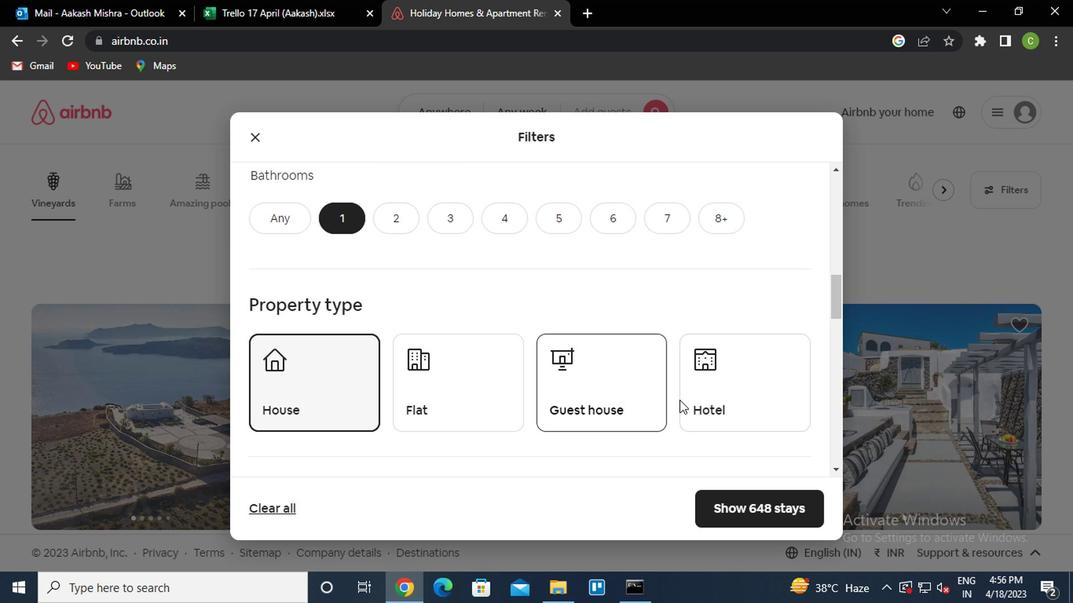 
Action: Mouse pressed left at (712, 395)
Screenshot: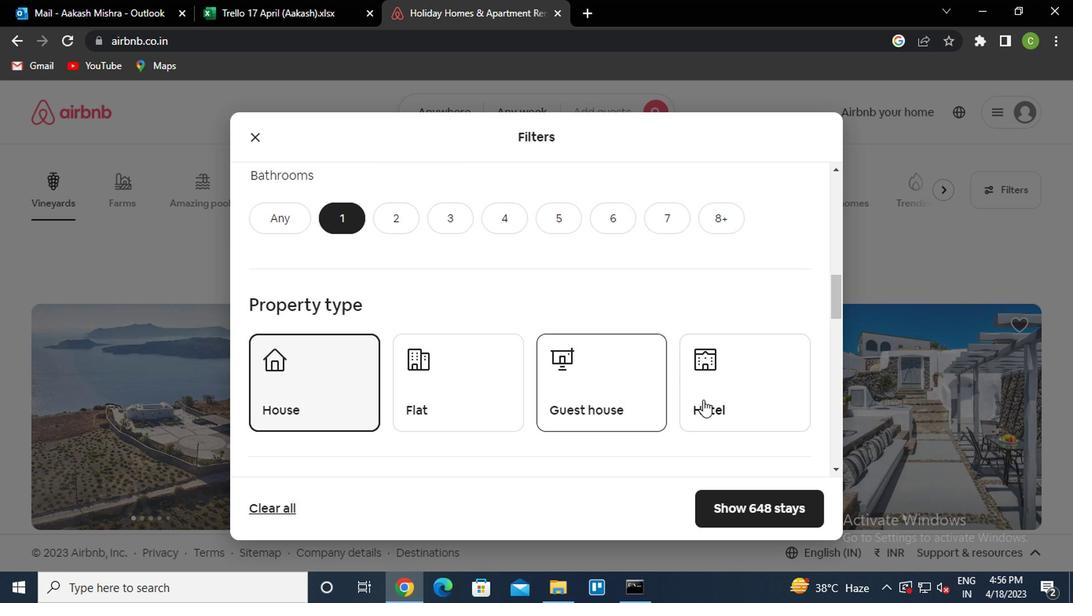 
Action: Mouse moved to (351, 382)
Screenshot: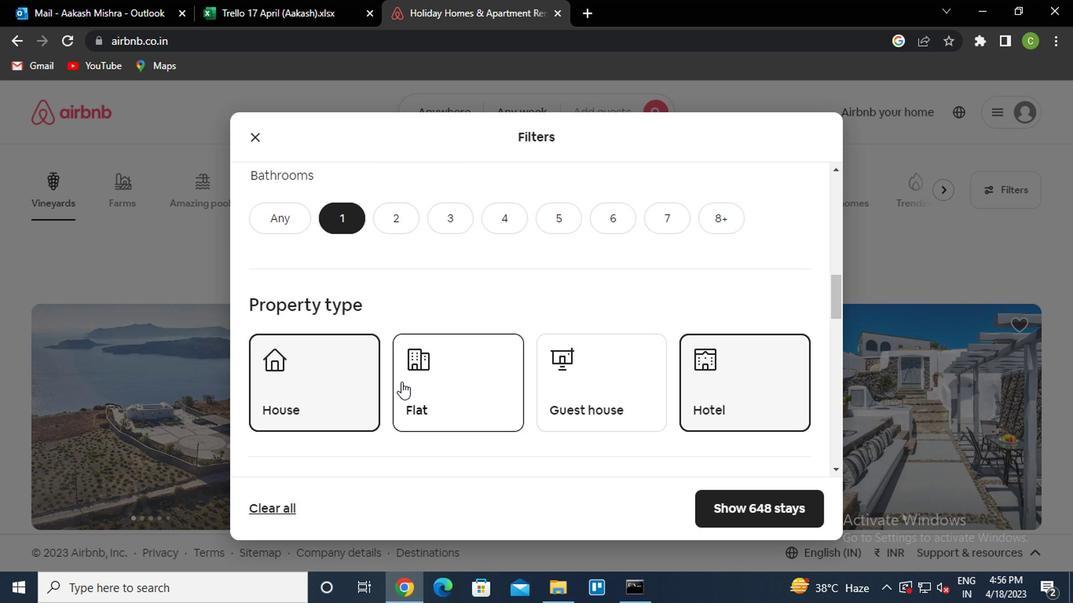 
Action: Mouse pressed left at (351, 382)
Screenshot: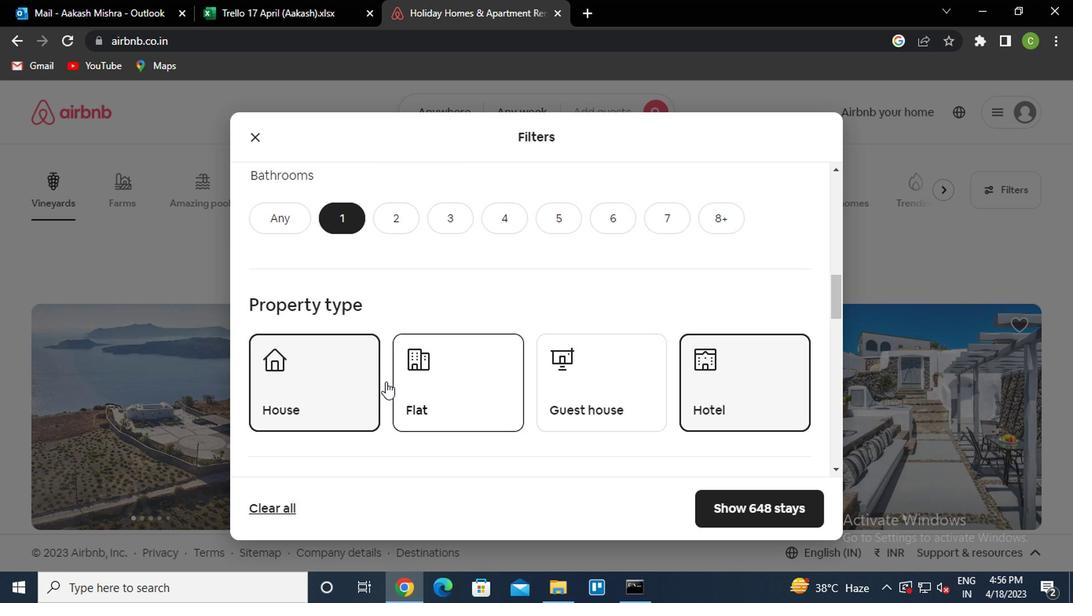 
Action: Mouse moved to (503, 381)
Screenshot: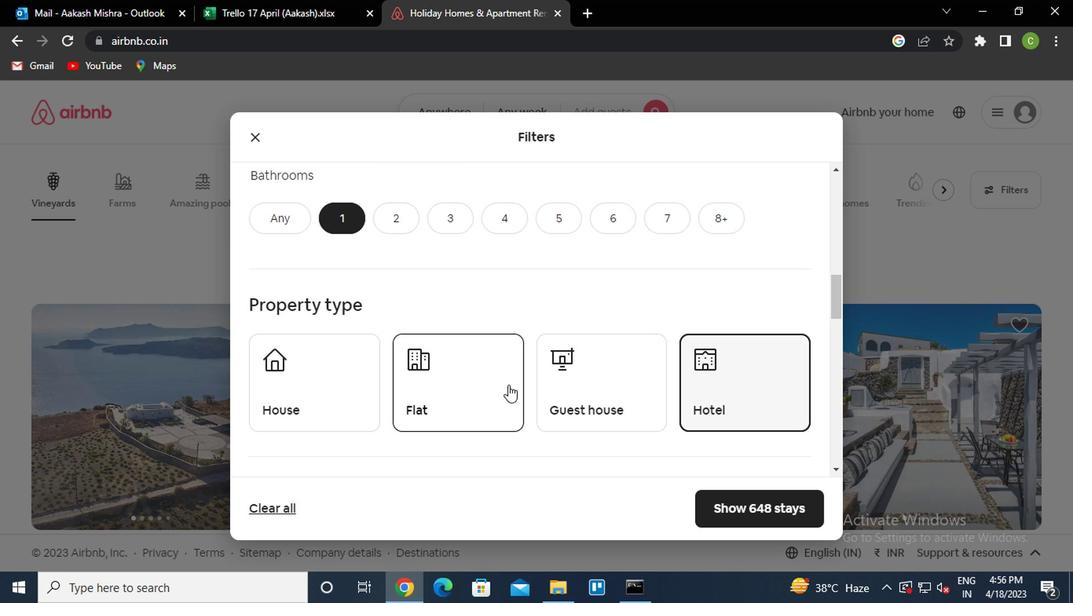 
Action: Mouse scrolled (503, 380) with delta (0, -1)
Screenshot: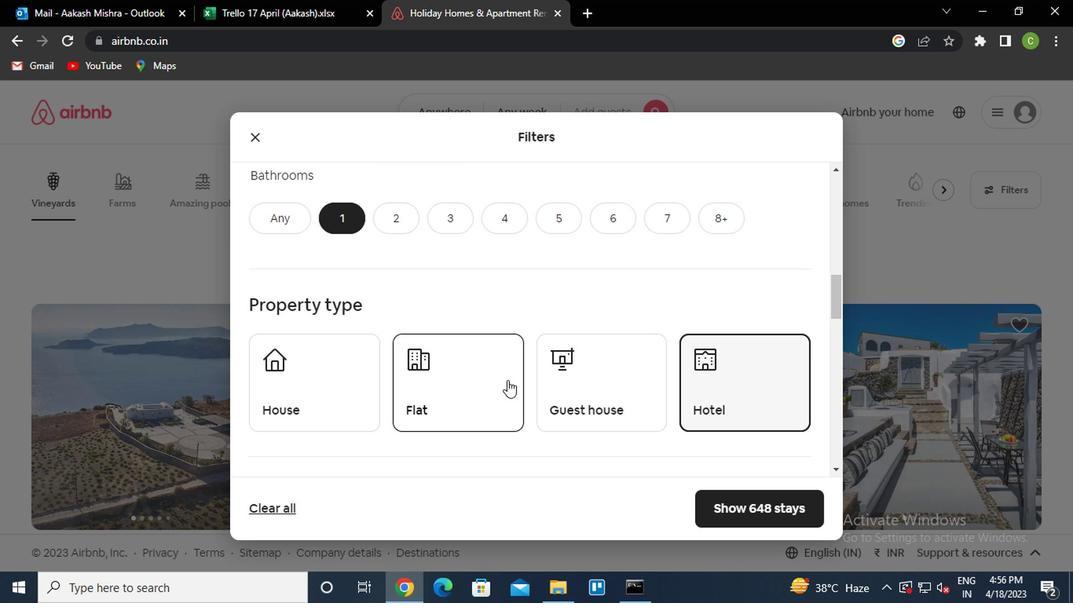 
Action: Mouse scrolled (503, 380) with delta (0, -1)
Screenshot: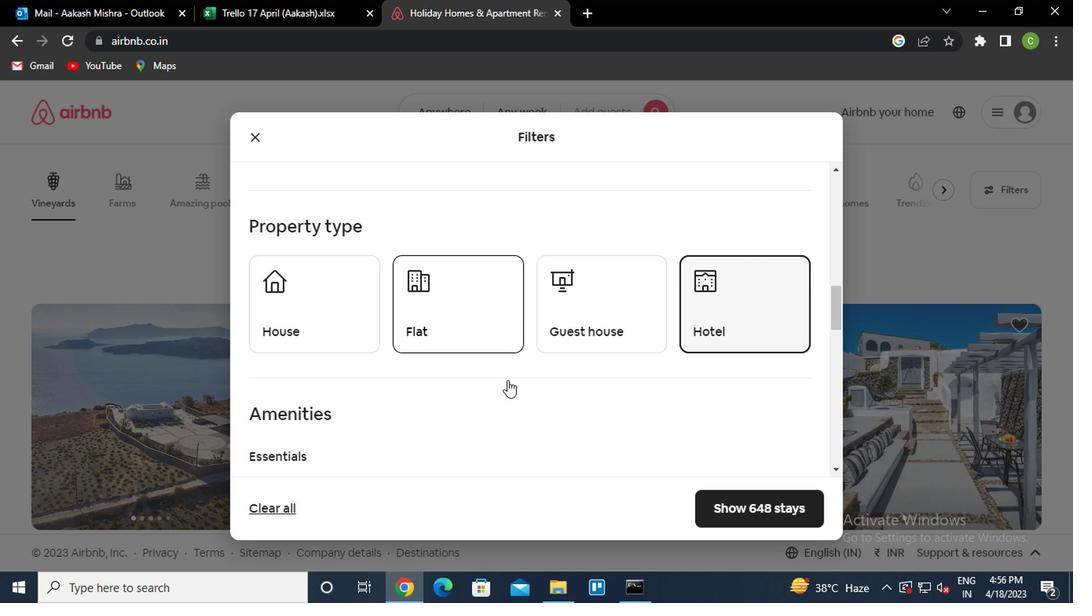 
Action: Mouse scrolled (503, 380) with delta (0, -1)
Screenshot: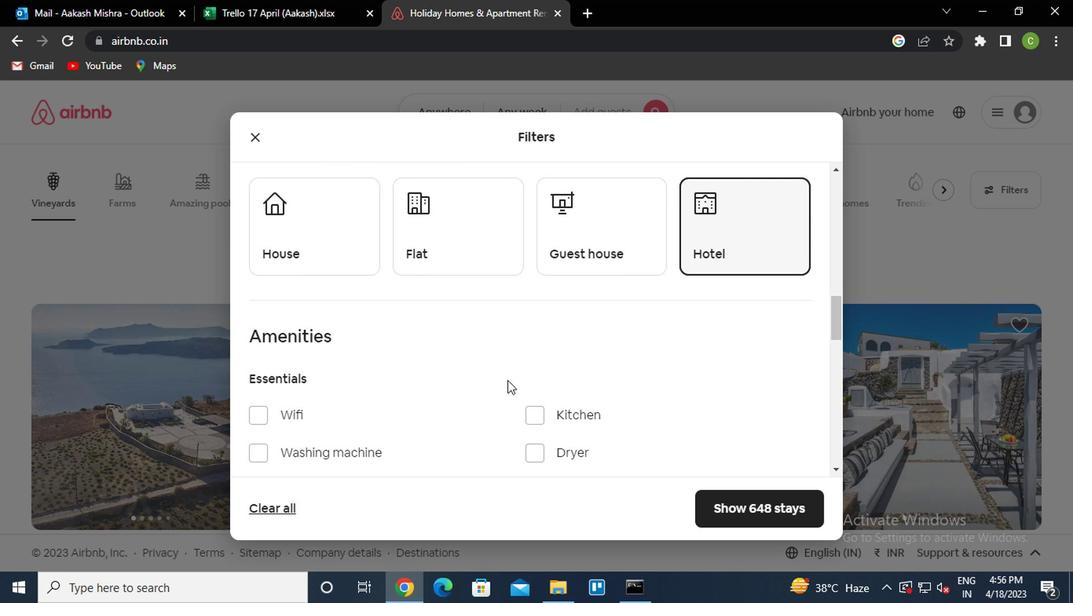 
Action: Mouse scrolled (503, 380) with delta (0, -1)
Screenshot: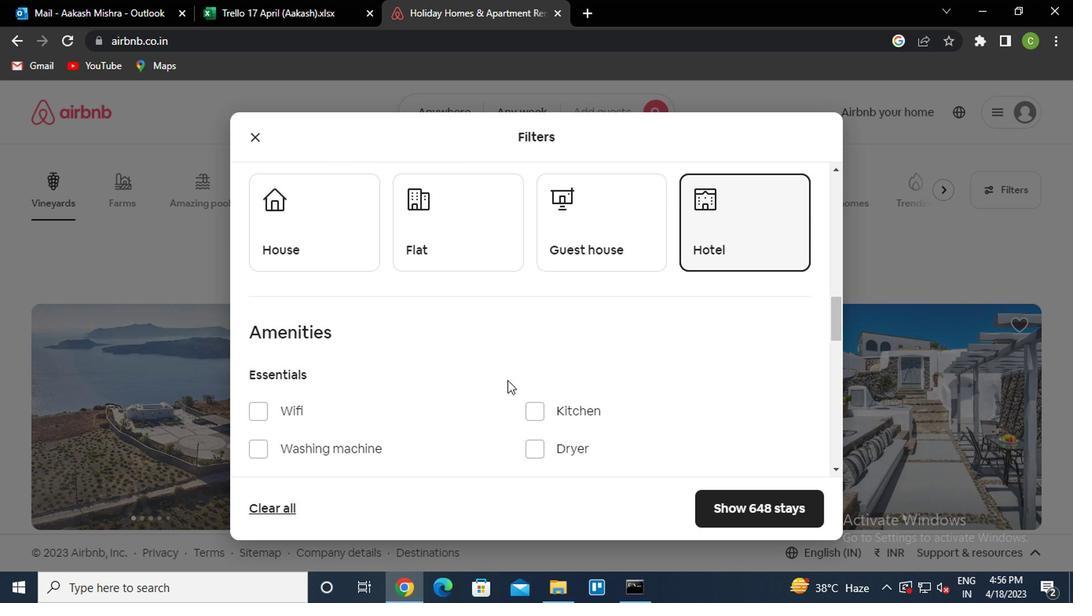 
Action: Mouse moved to (469, 372)
Screenshot: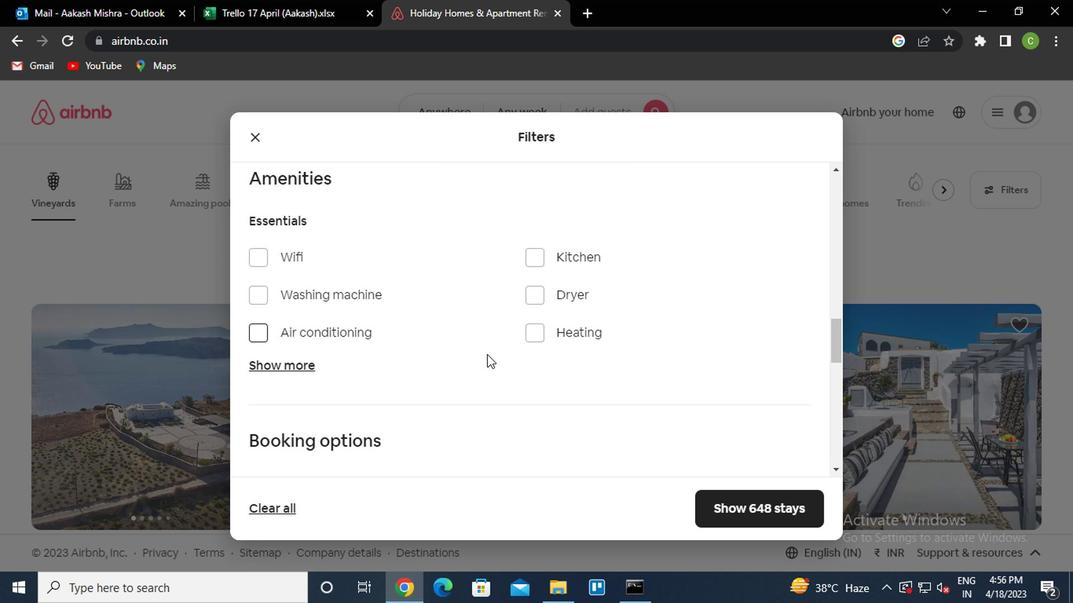
Action: Mouse scrolled (469, 371) with delta (0, 0)
Screenshot: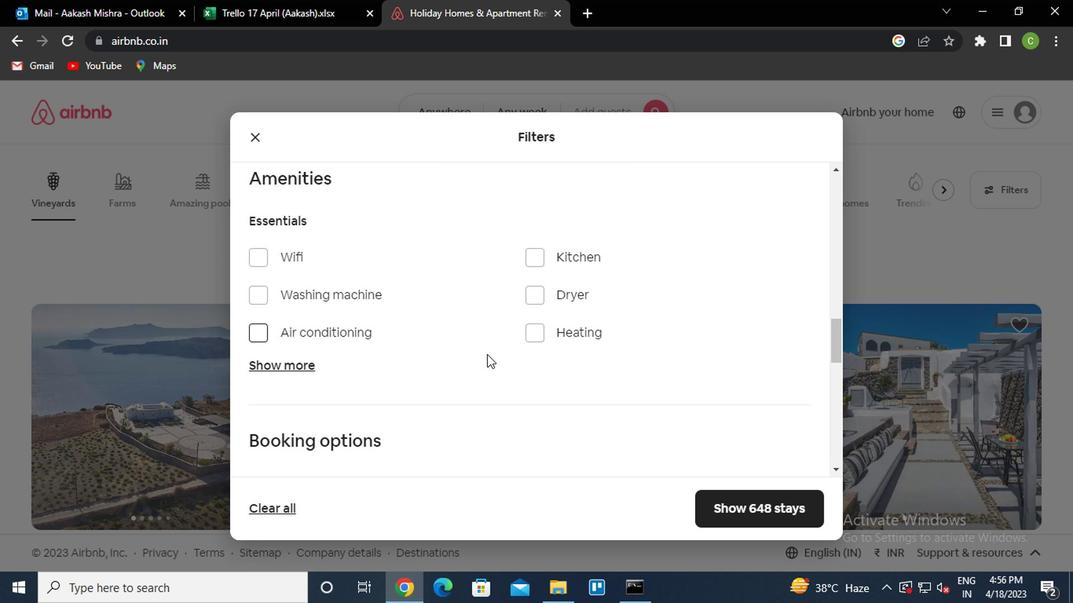 
Action: Mouse moved to (467, 374)
Screenshot: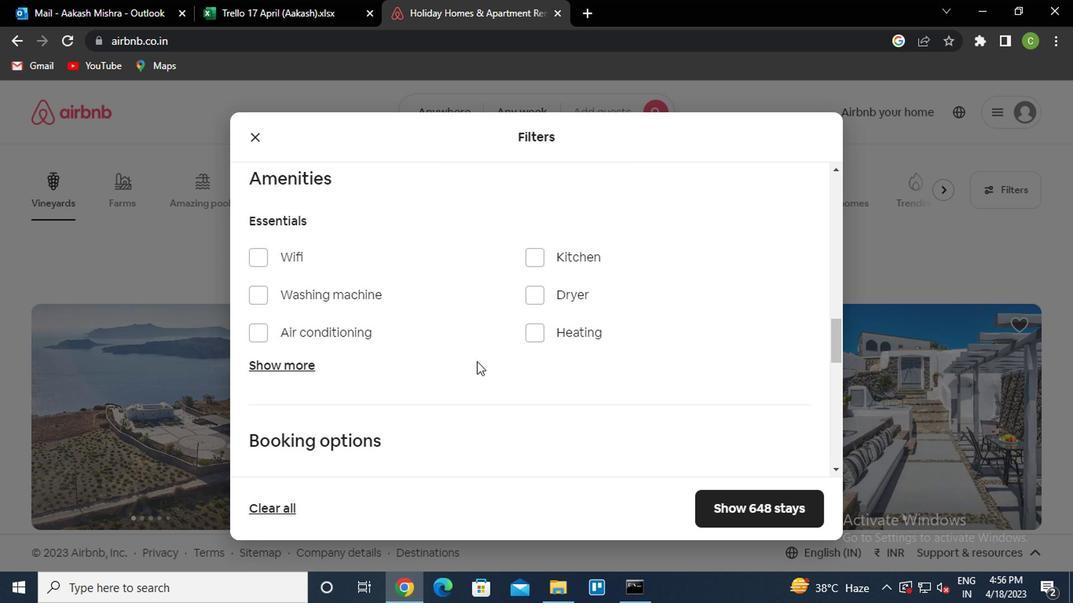 
Action: Mouse scrolled (467, 374) with delta (0, 0)
Screenshot: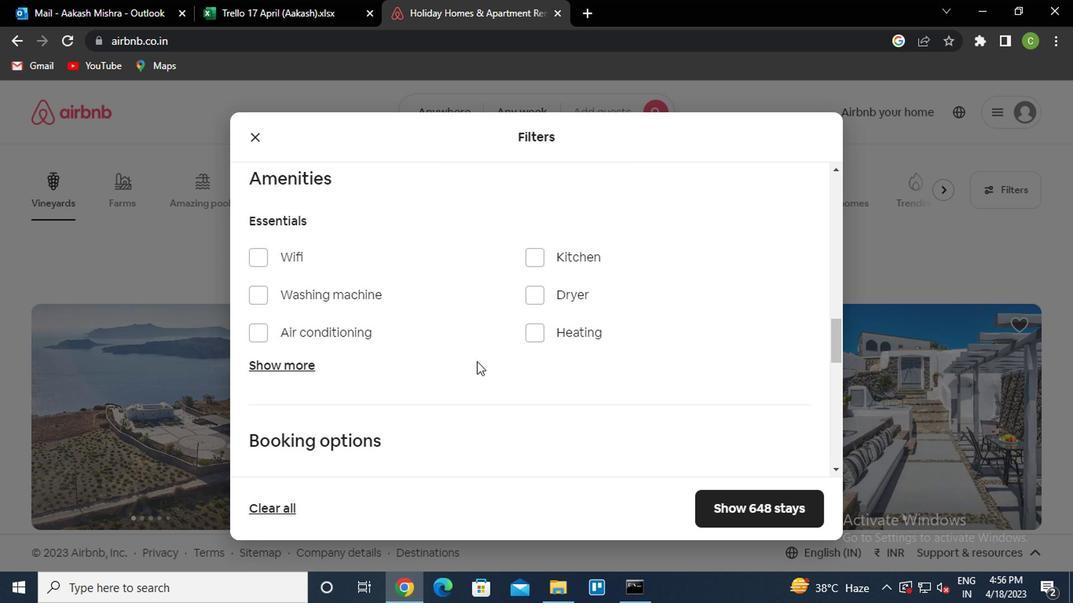 
Action: Mouse scrolled (467, 374) with delta (0, 0)
Screenshot: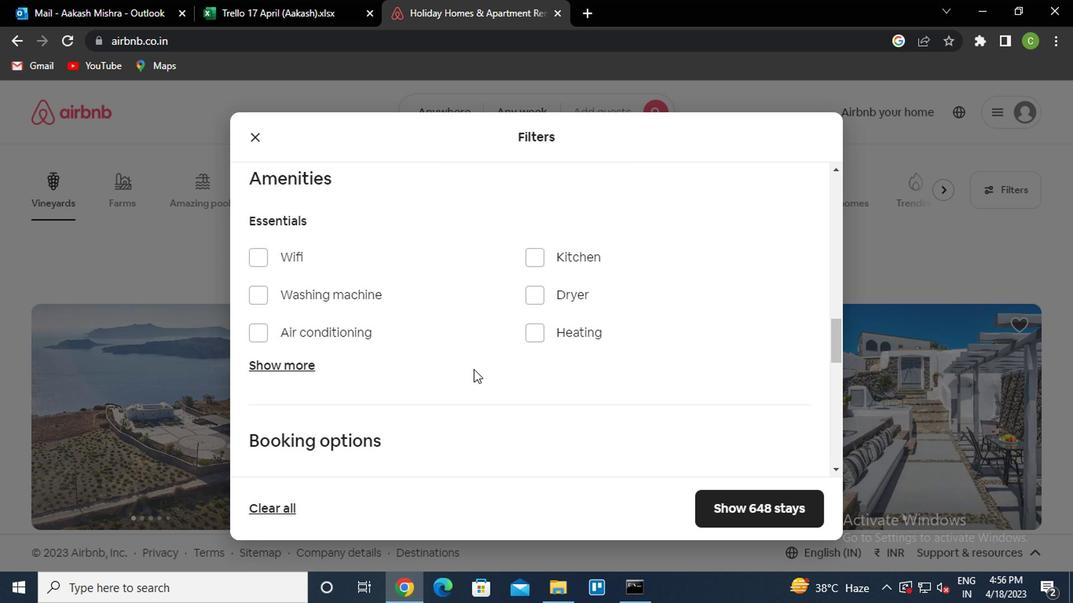 
Action: Mouse moved to (775, 320)
Screenshot: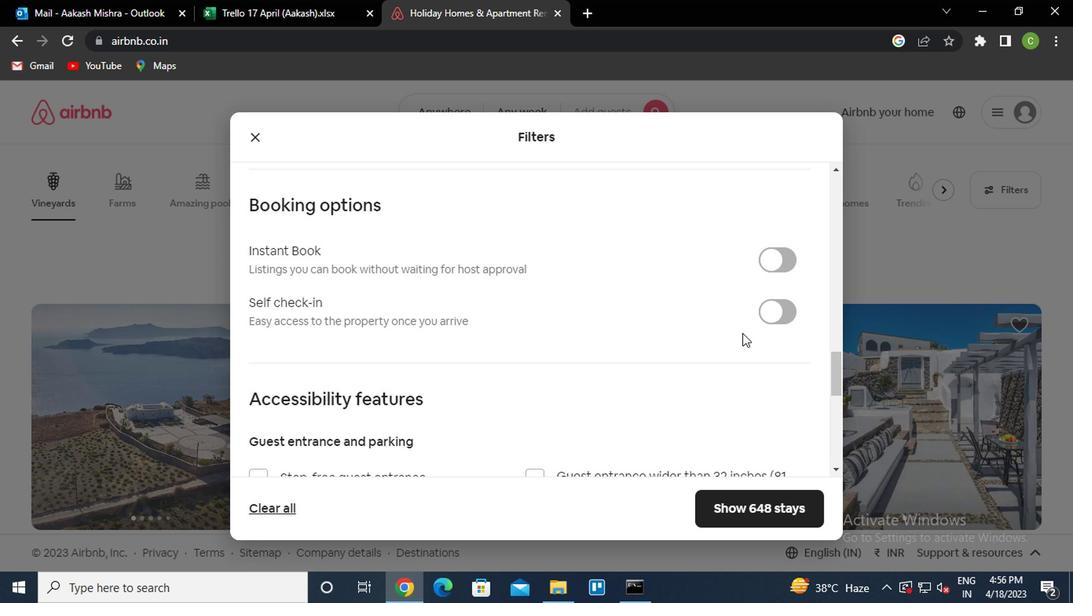 
Action: Mouse pressed left at (775, 320)
Screenshot: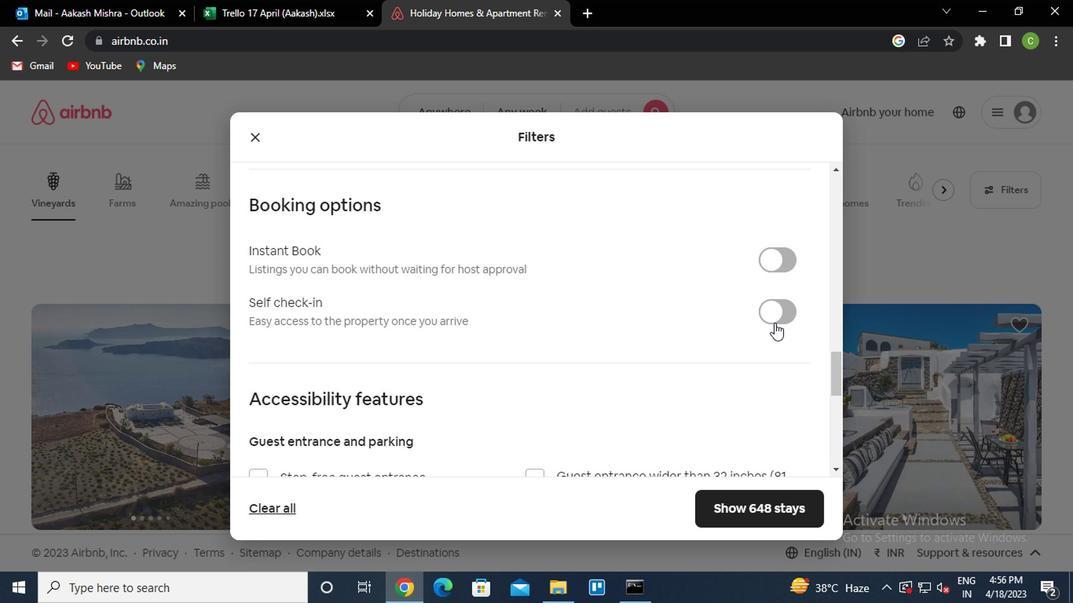 
Action: Mouse moved to (573, 390)
Screenshot: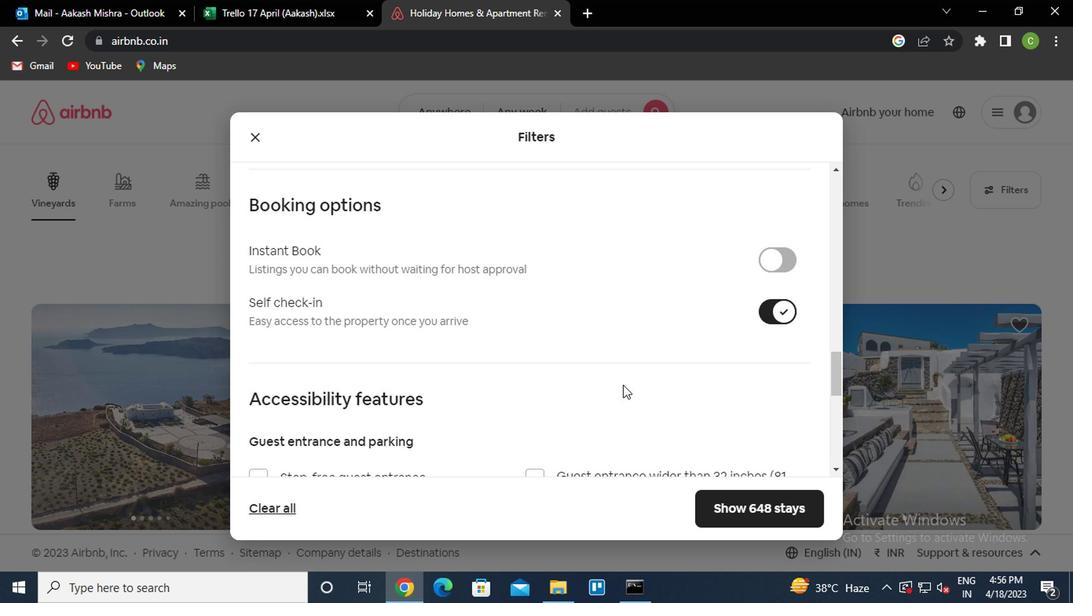 
Action: Mouse scrolled (573, 389) with delta (0, 0)
Screenshot: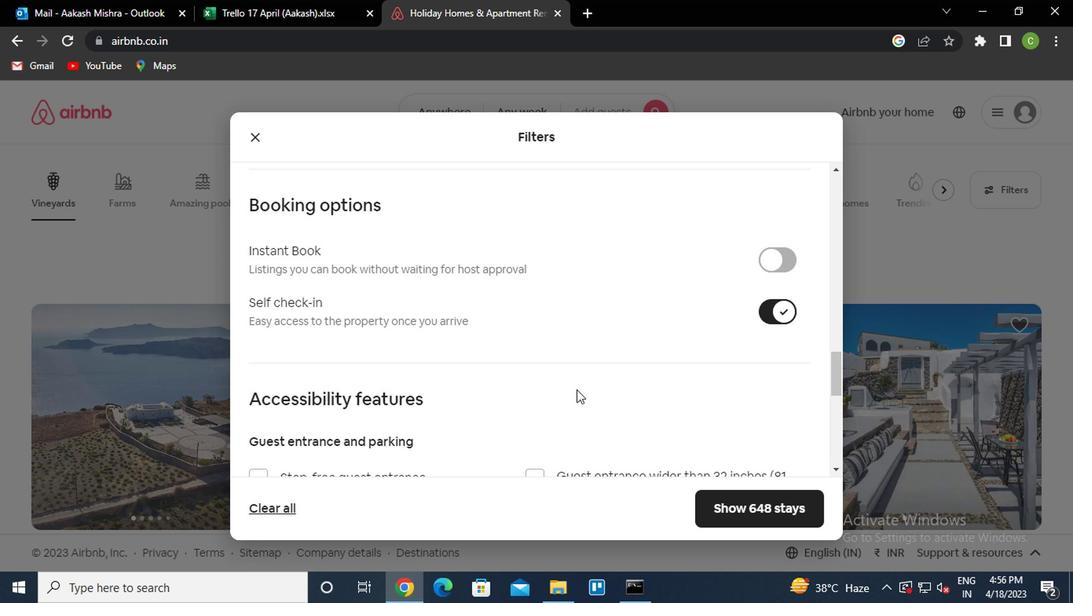 
Action: Mouse scrolled (573, 389) with delta (0, 0)
Screenshot: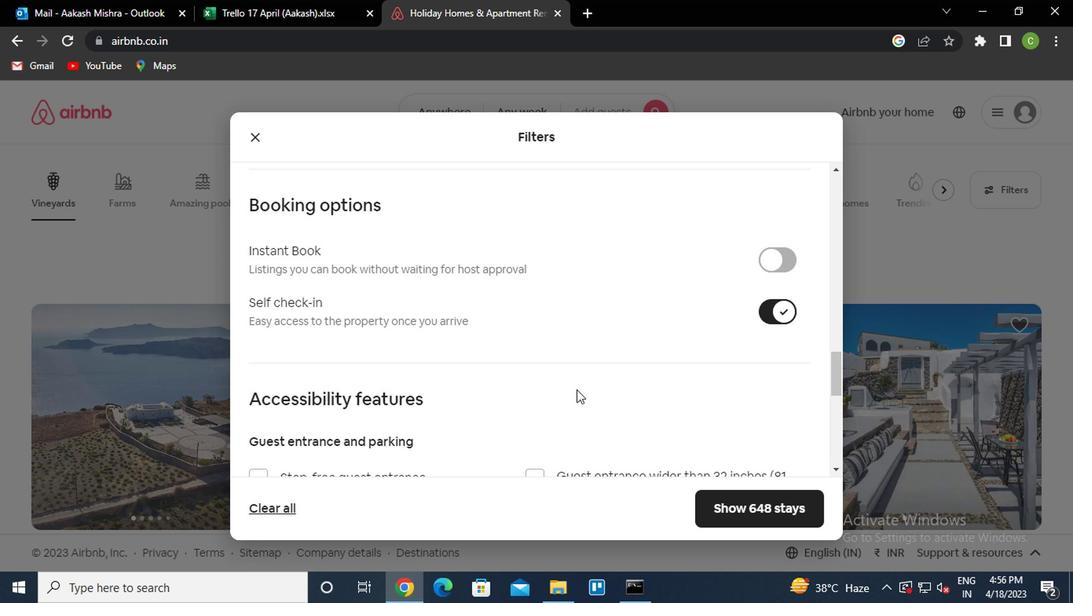 
Action: Mouse scrolled (573, 389) with delta (0, 0)
Screenshot: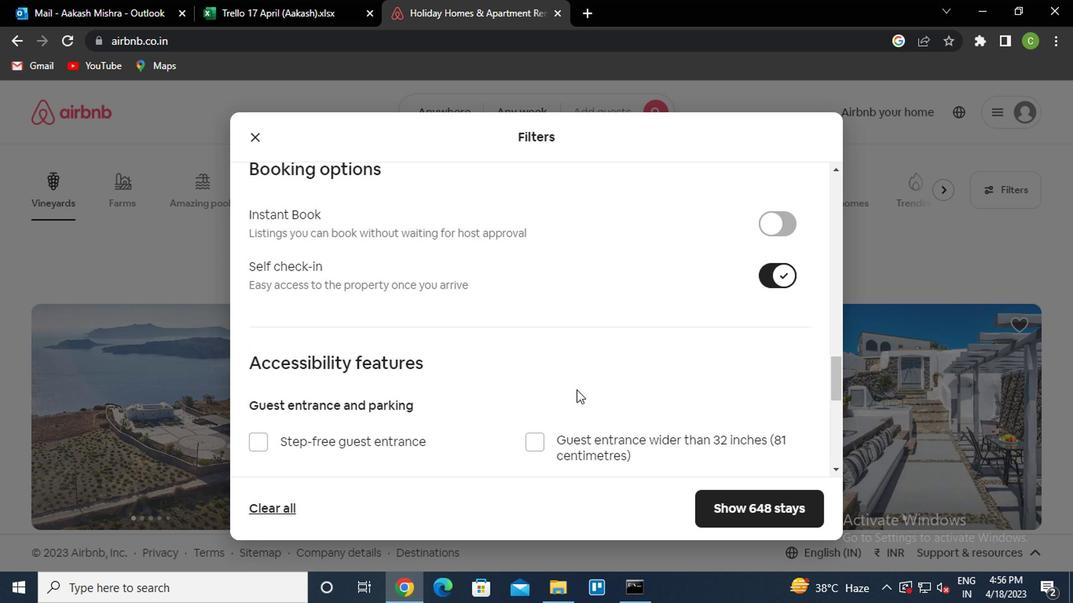 
Action: Mouse scrolled (573, 389) with delta (0, 0)
Screenshot: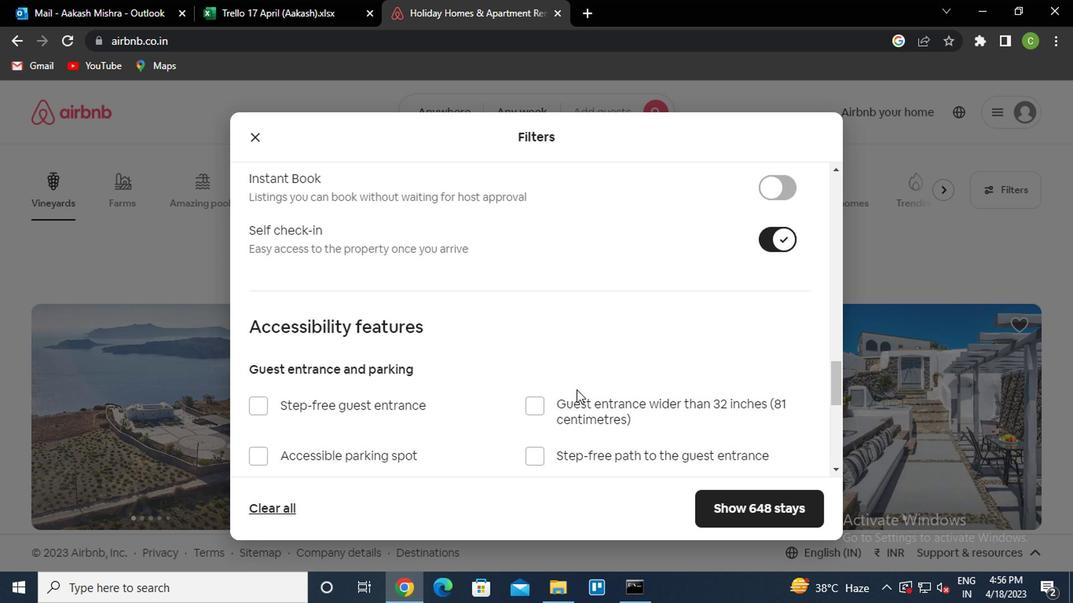 
Action: Mouse moved to (304, 359)
Screenshot: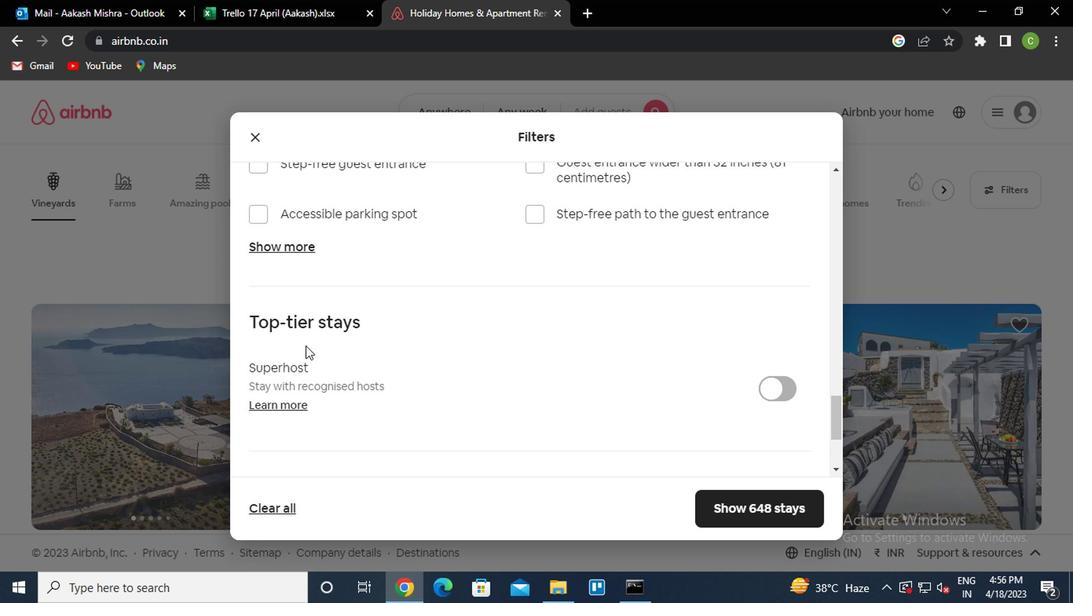 
Action: Mouse scrolled (304, 358) with delta (0, -1)
Screenshot: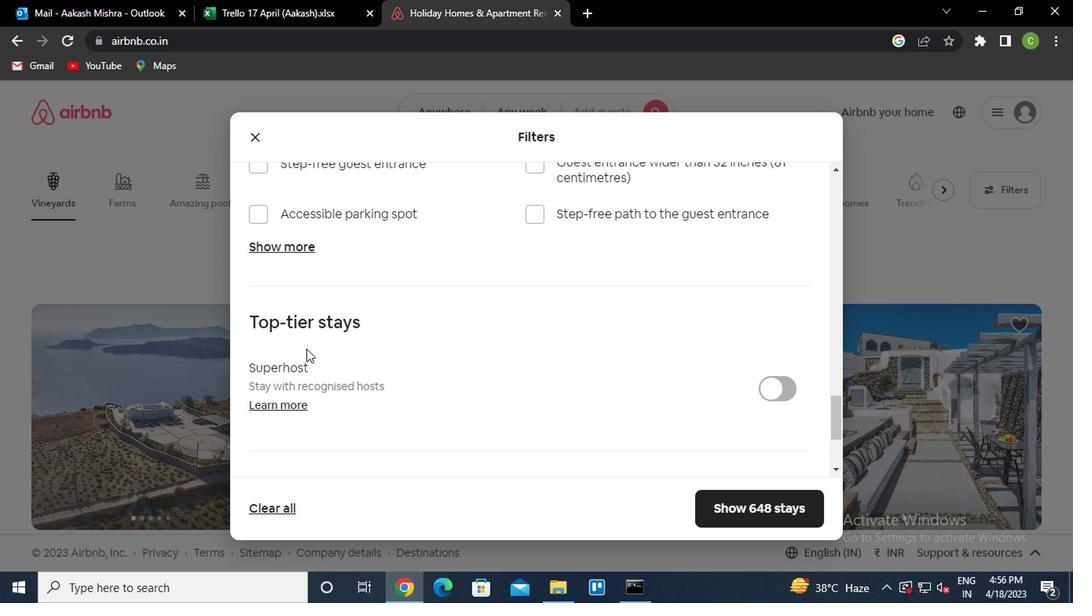 
Action: Mouse moved to (294, 466)
Screenshot: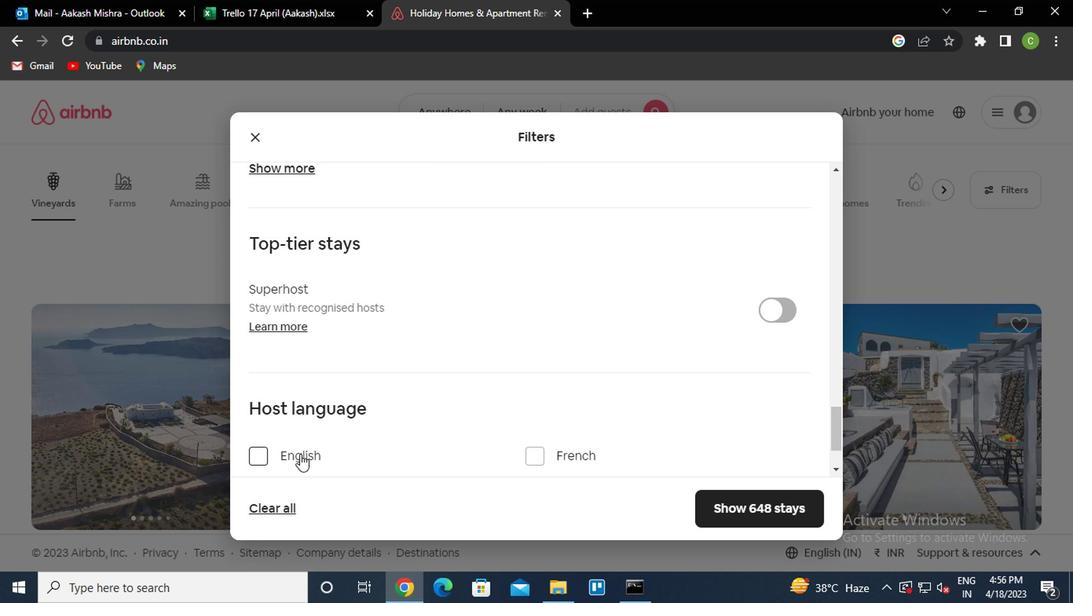 
Action: Mouse scrolled (294, 465) with delta (0, -1)
Screenshot: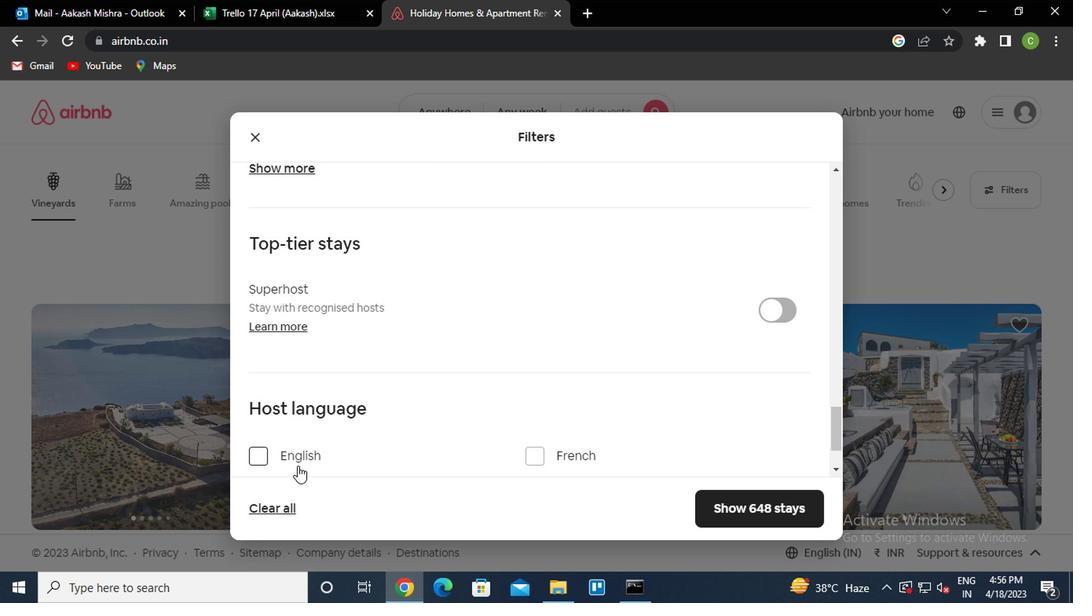 
Action: Mouse moved to (287, 445)
Screenshot: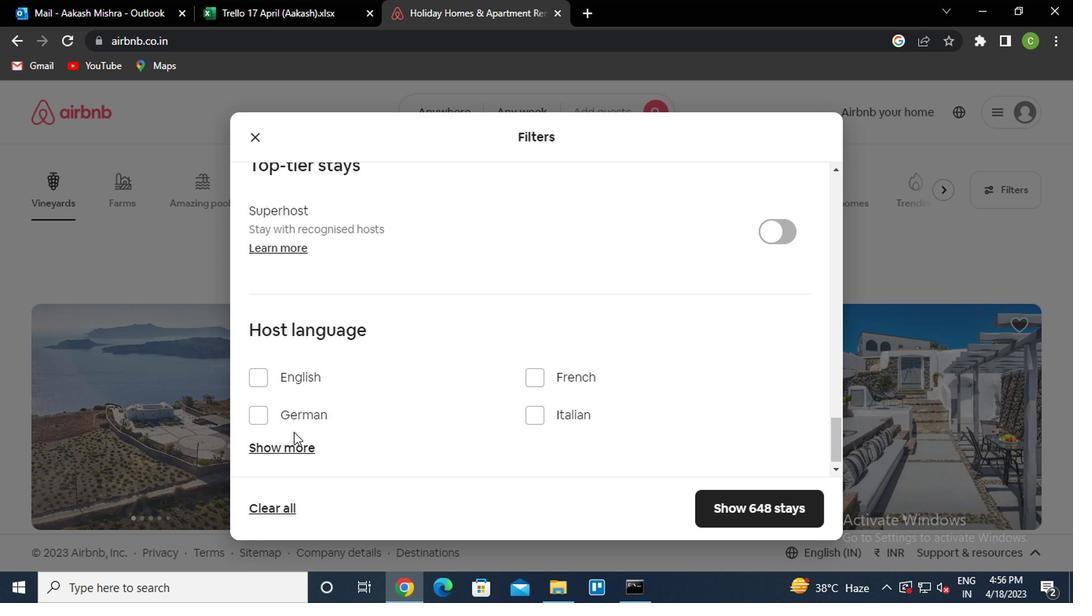 
Action: Mouse pressed left at (287, 445)
Screenshot: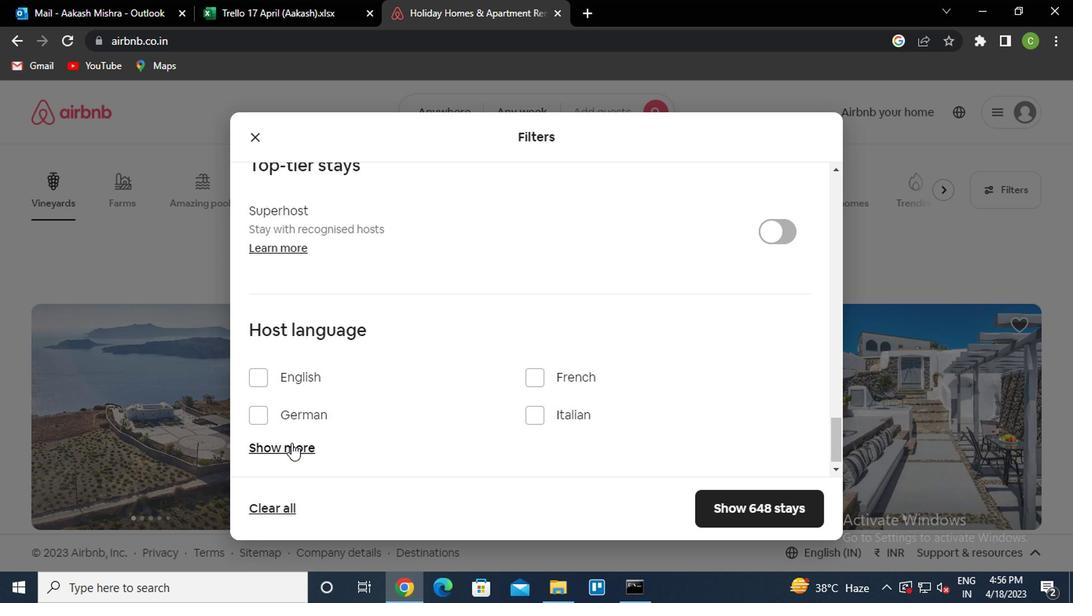 
Action: Mouse moved to (531, 443)
Screenshot: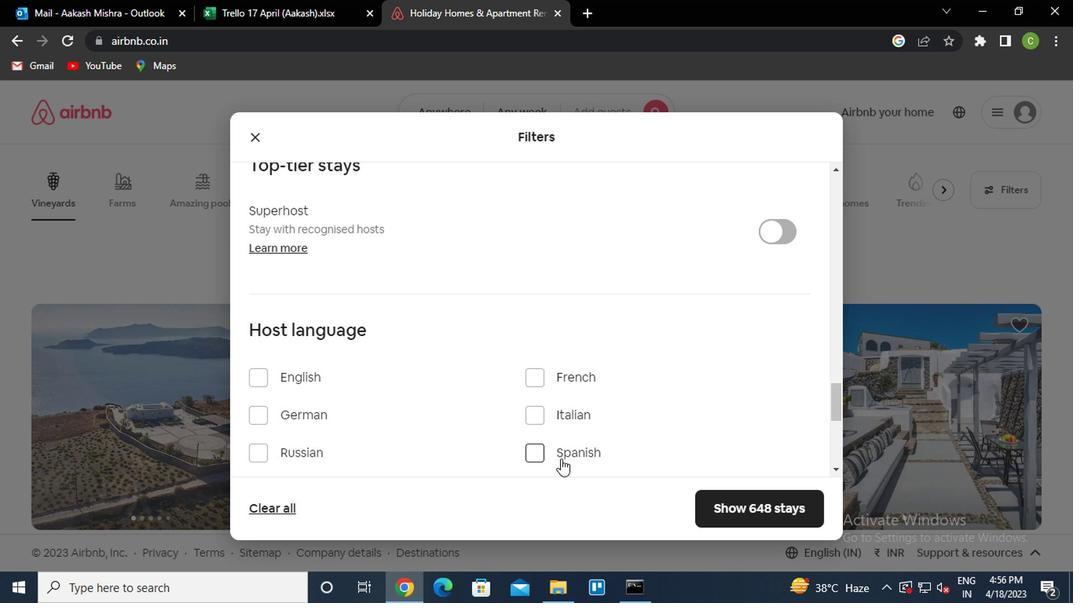 
Action: Mouse pressed left at (531, 443)
Screenshot: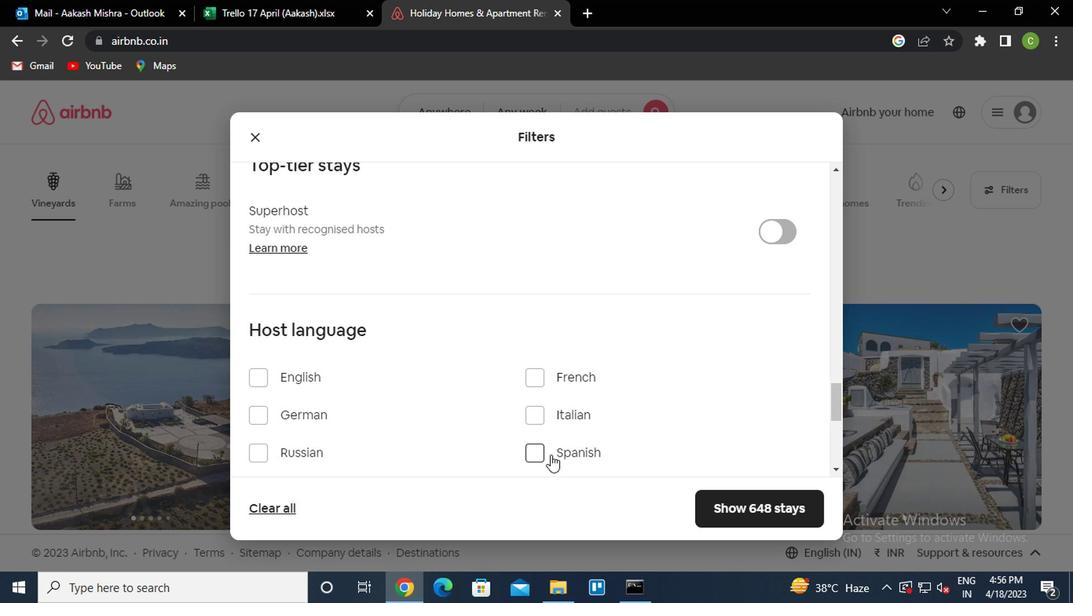 
Action: Mouse moved to (541, 453)
Screenshot: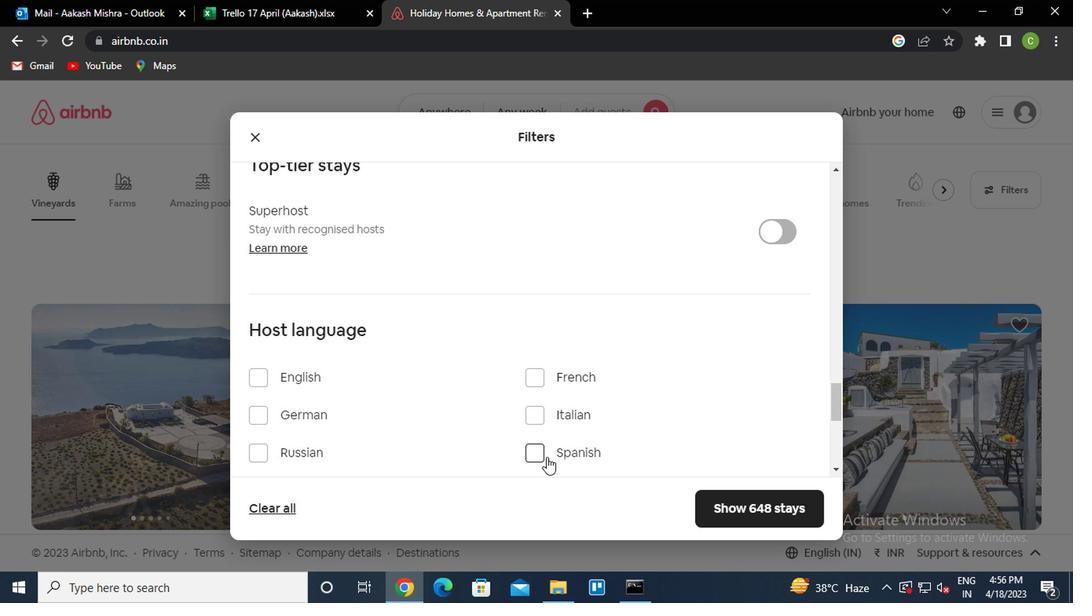 
Action: Mouse pressed left at (541, 453)
Screenshot: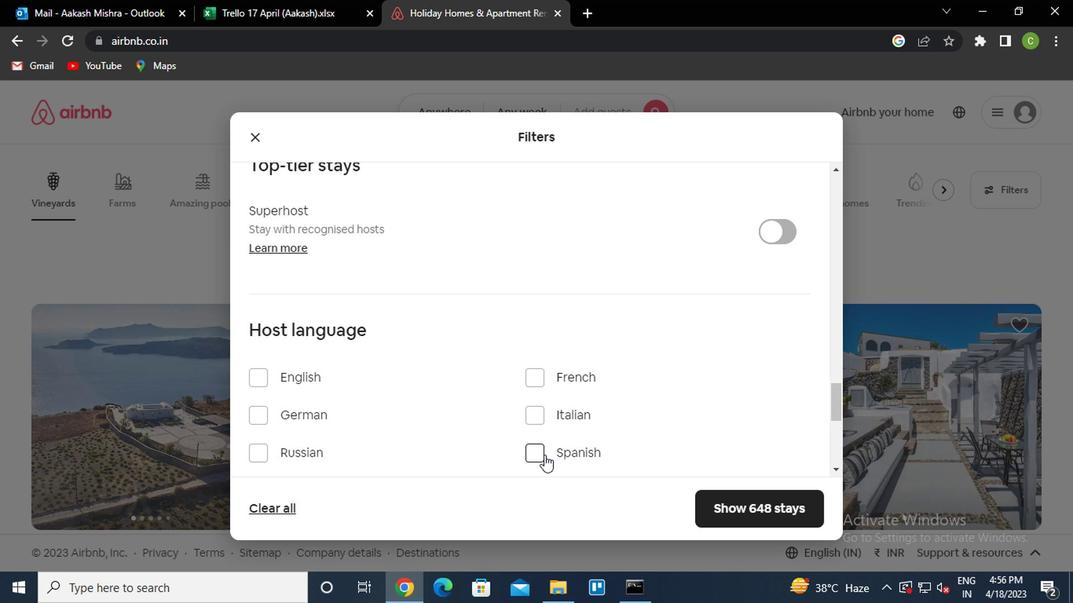 
Action: Mouse moved to (747, 513)
Screenshot: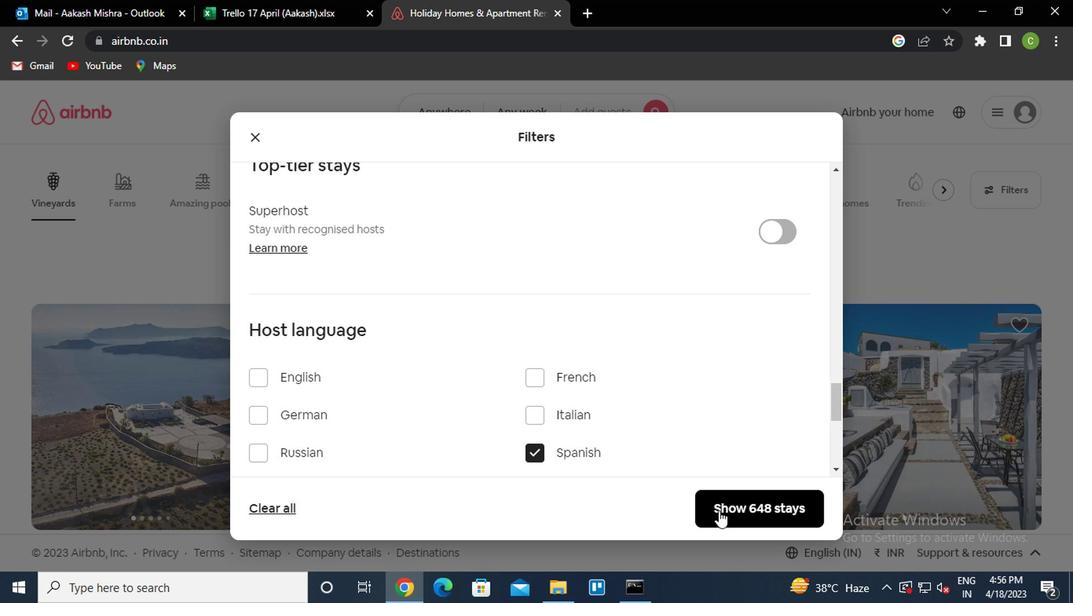 
Action: Mouse pressed left at (747, 513)
Screenshot: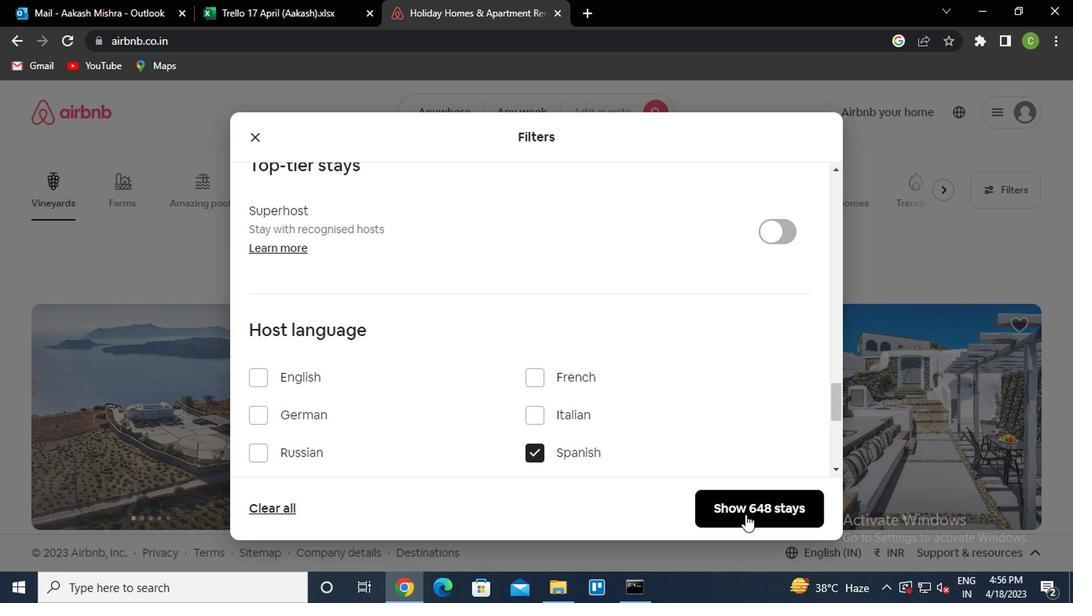 
Action: Mouse moved to (595, 478)
Screenshot: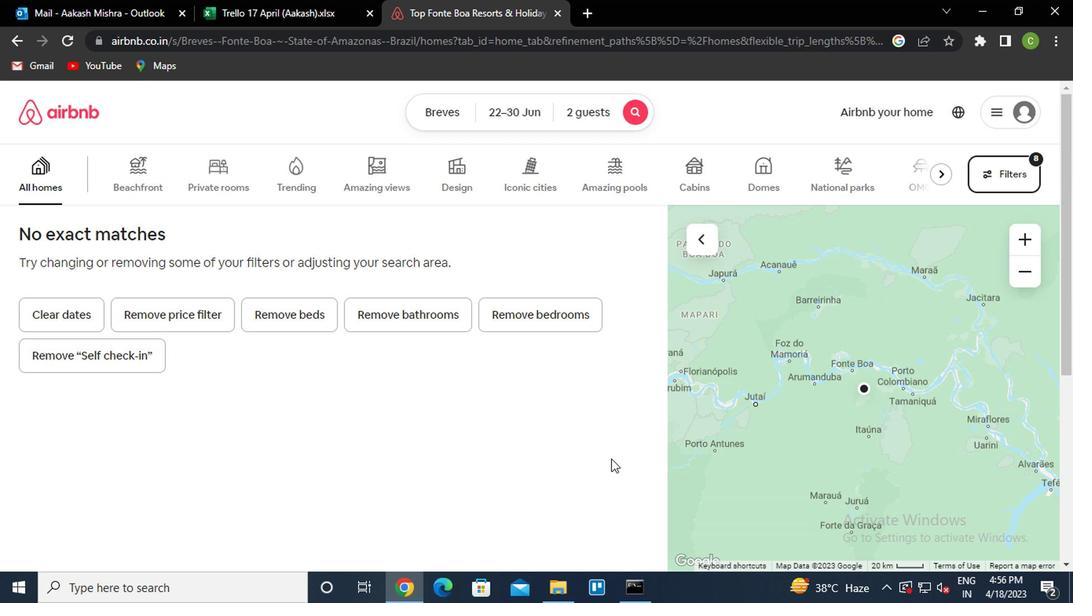 
